 Task: Create a due date automation trigger when advanced on, on the tuesday before a card is due add dates due this week at 11:00 AM.
Action: Mouse moved to (975, 307)
Screenshot: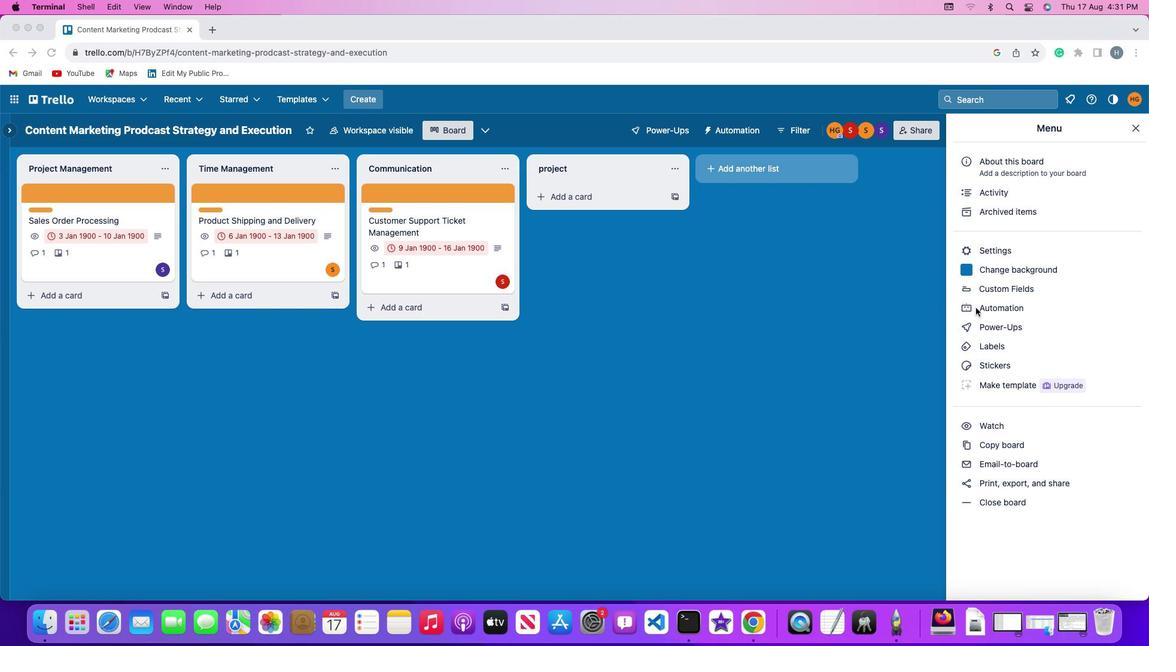 
Action: Mouse pressed left at (975, 307)
Screenshot: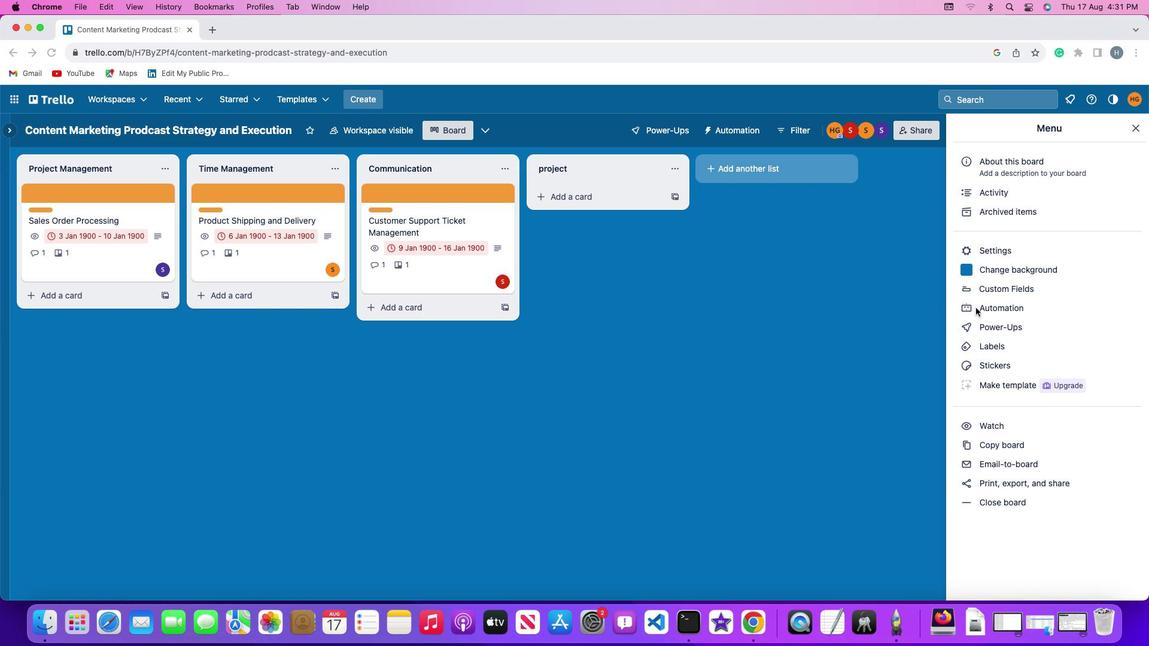 
Action: Mouse moved to (976, 307)
Screenshot: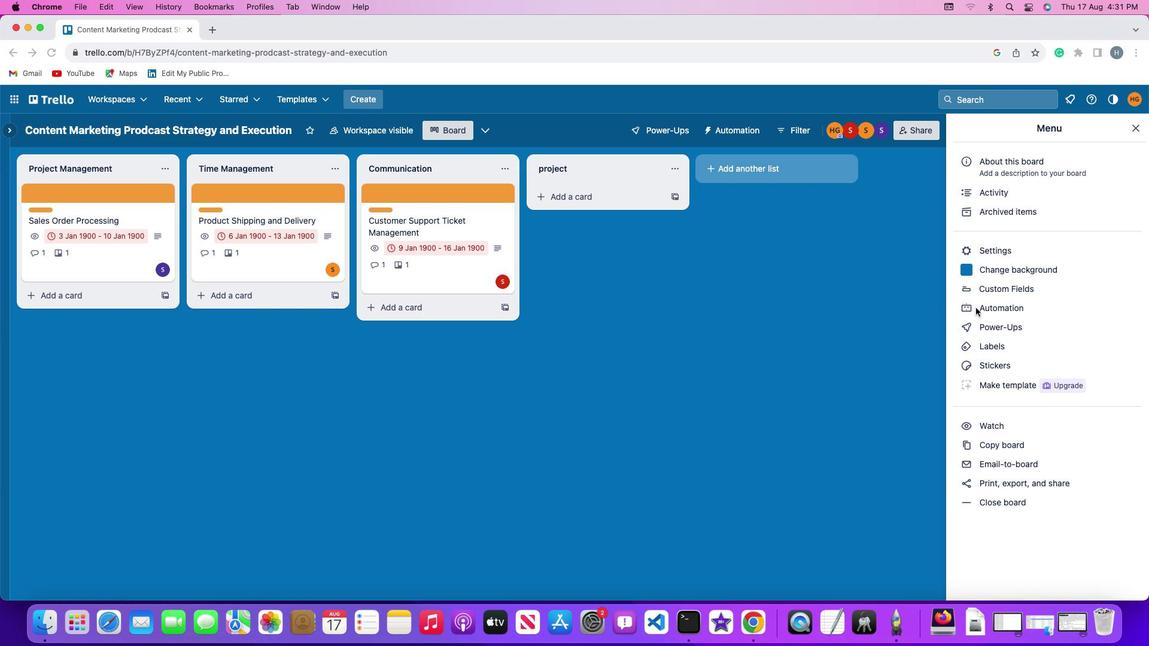 
Action: Mouse pressed left at (976, 307)
Screenshot: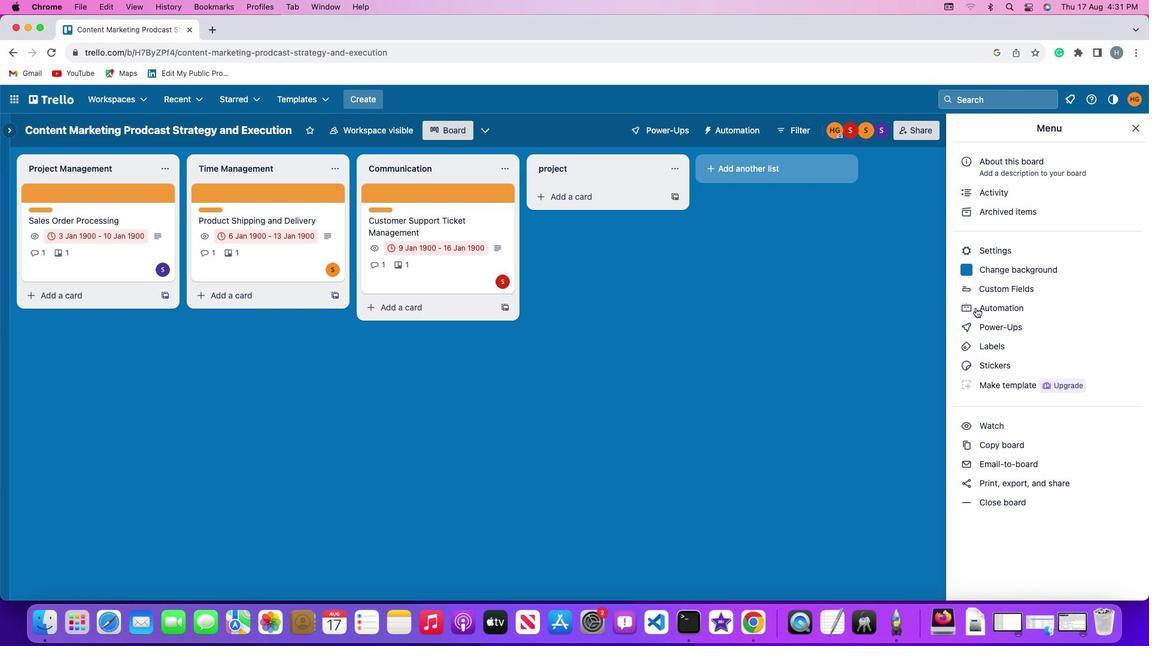 
Action: Mouse moved to (81, 281)
Screenshot: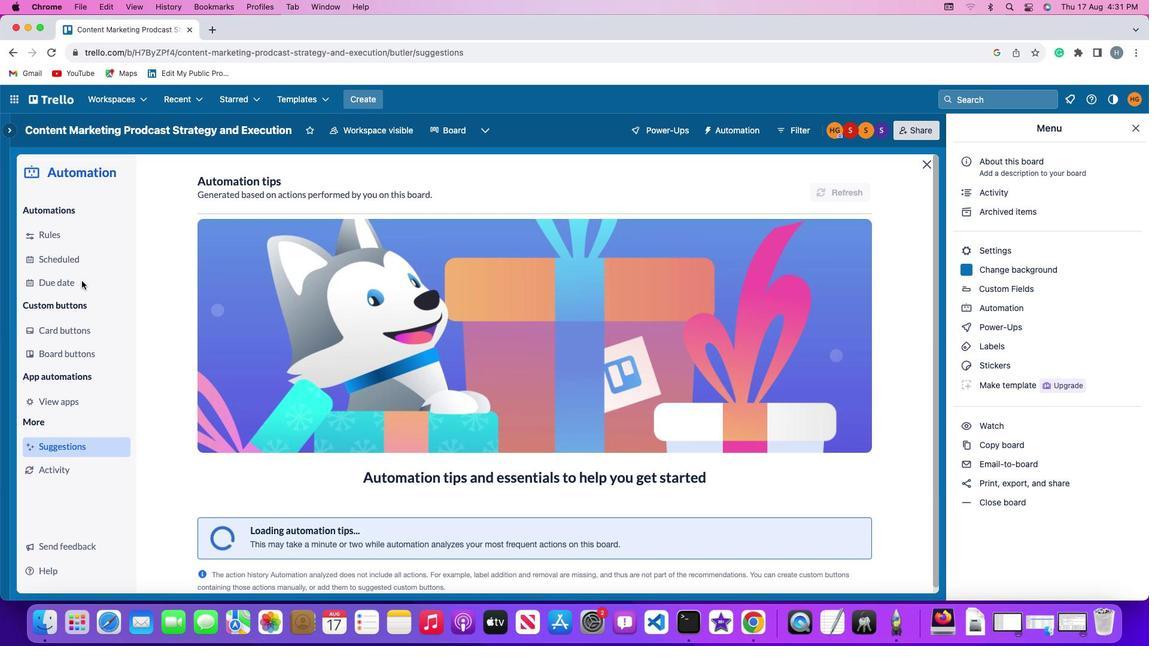 
Action: Mouse pressed left at (81, 281)
Screenshot: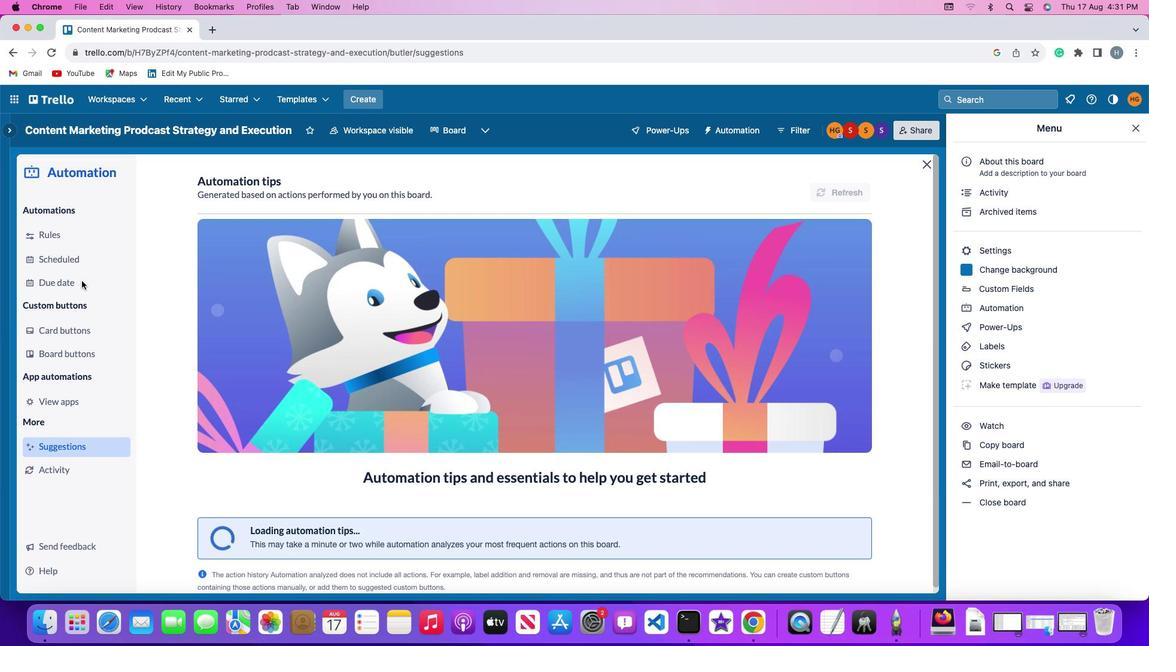
Action: Mouse moved to (817, 181)
Screenshot: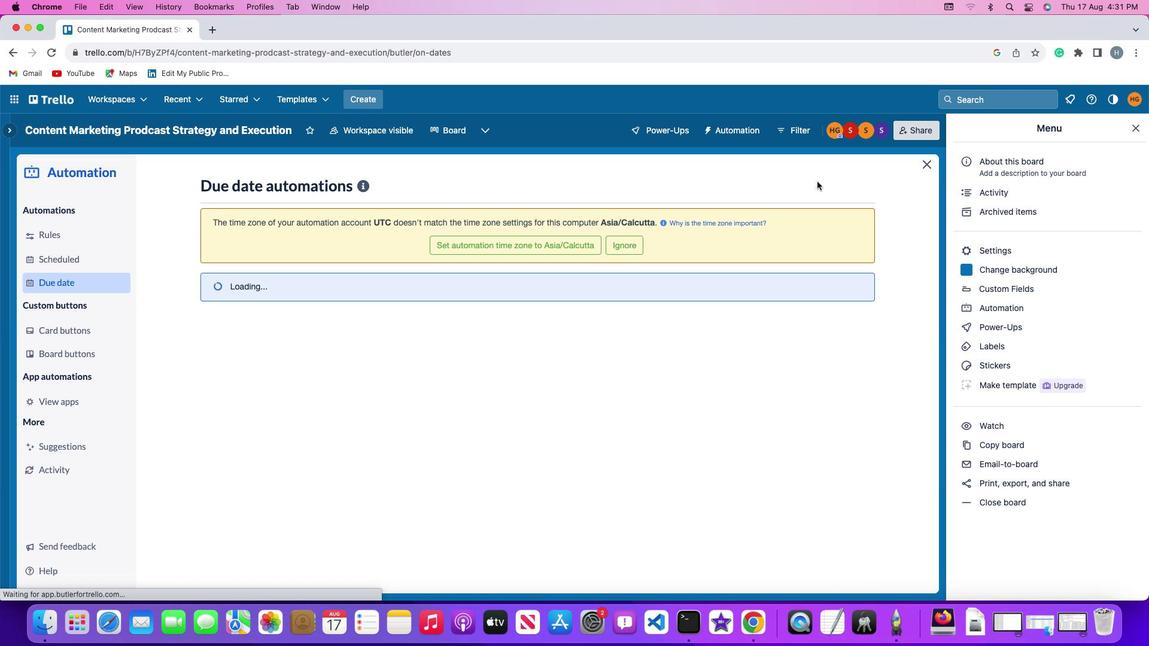 
Action: Mouse pressed left at (817, 181)
Screenshot: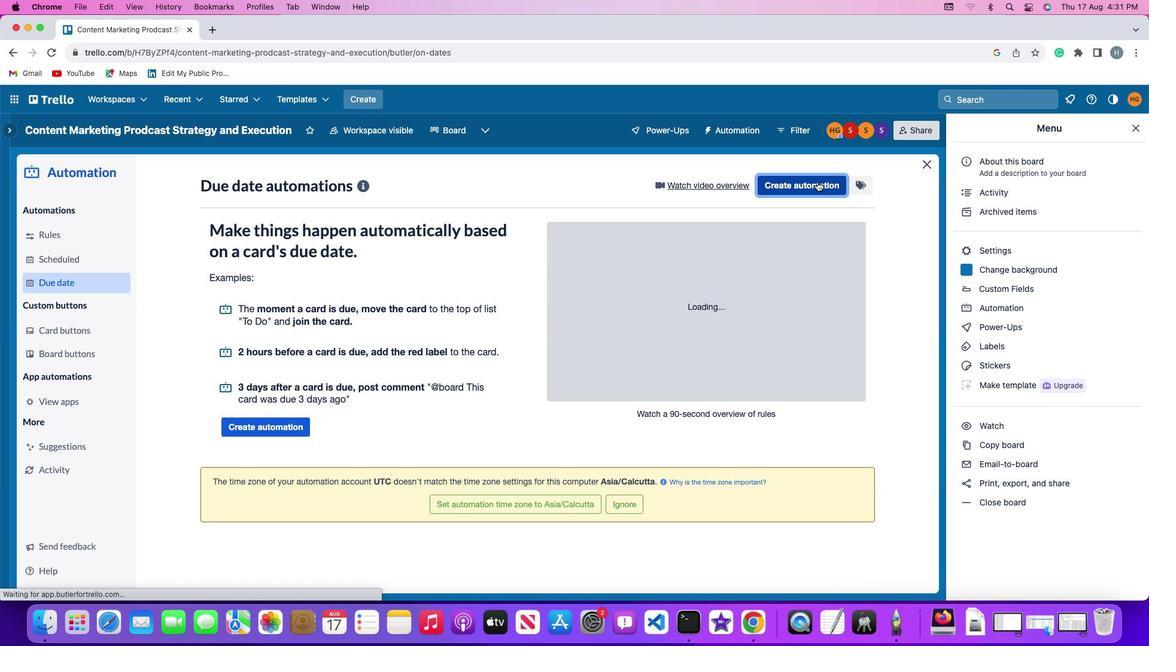 
Action: Mouse moved to (245, 295)
Screenshot: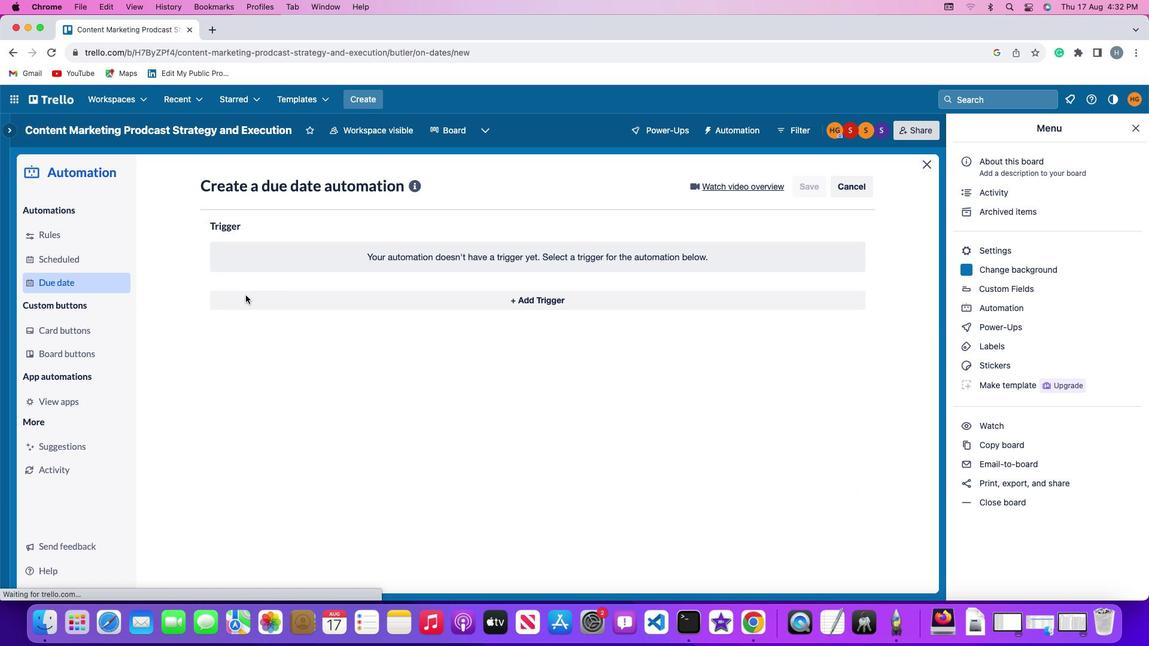 
Action: Mouse pressed left at (245, 295)
Screenshot: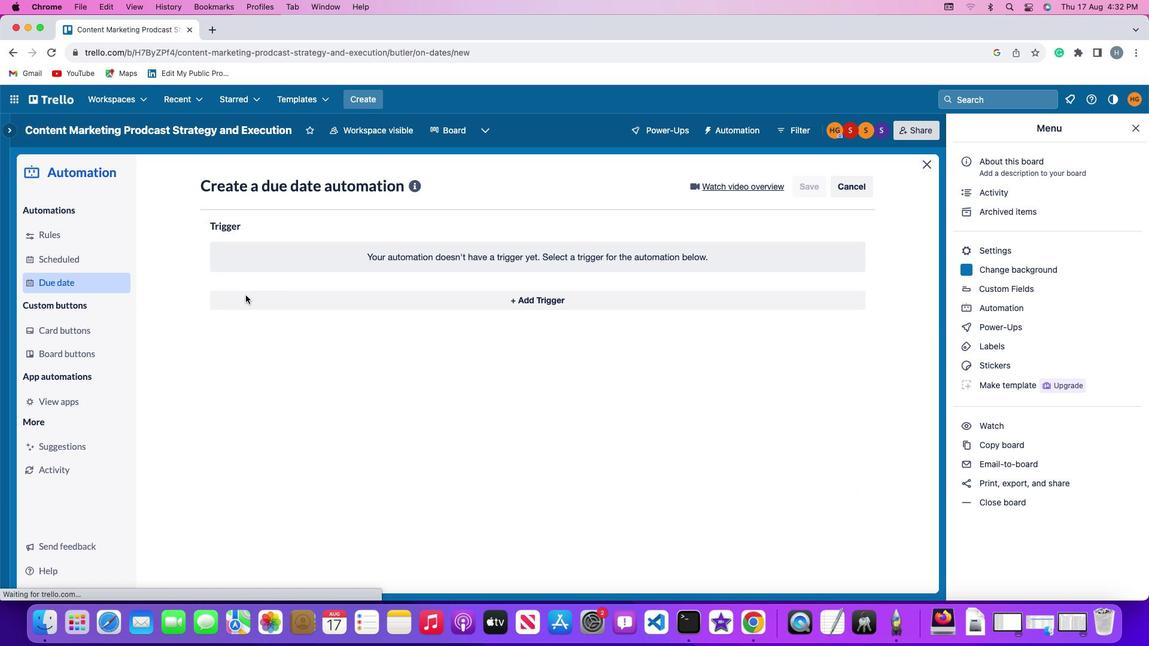 
Action: Mouse moved to (270, 527)
Screenshot: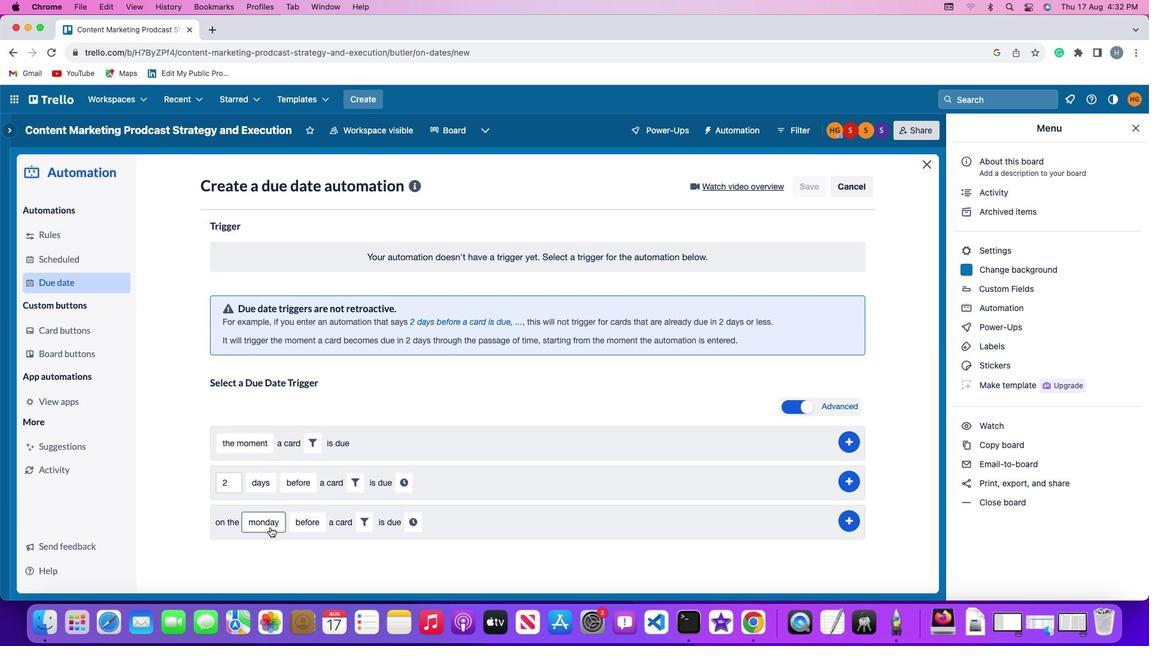
Action: Mouse pressed left at (270, 527)
Screenshot: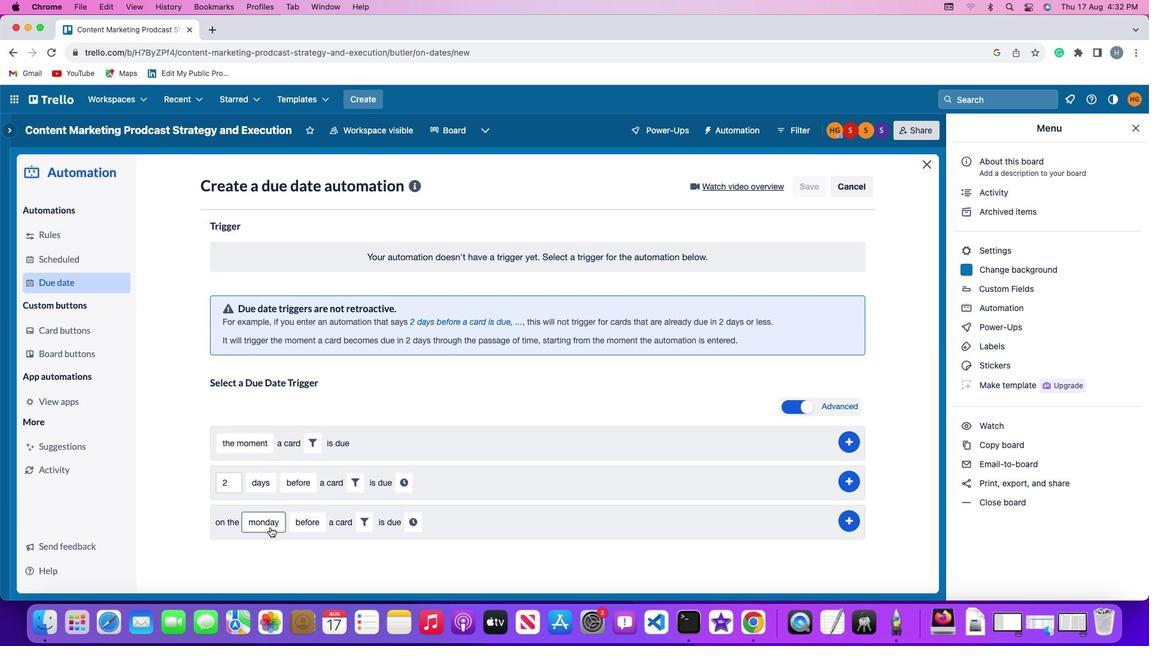
Action: Mouse moved to (287, 379)
Screenshot: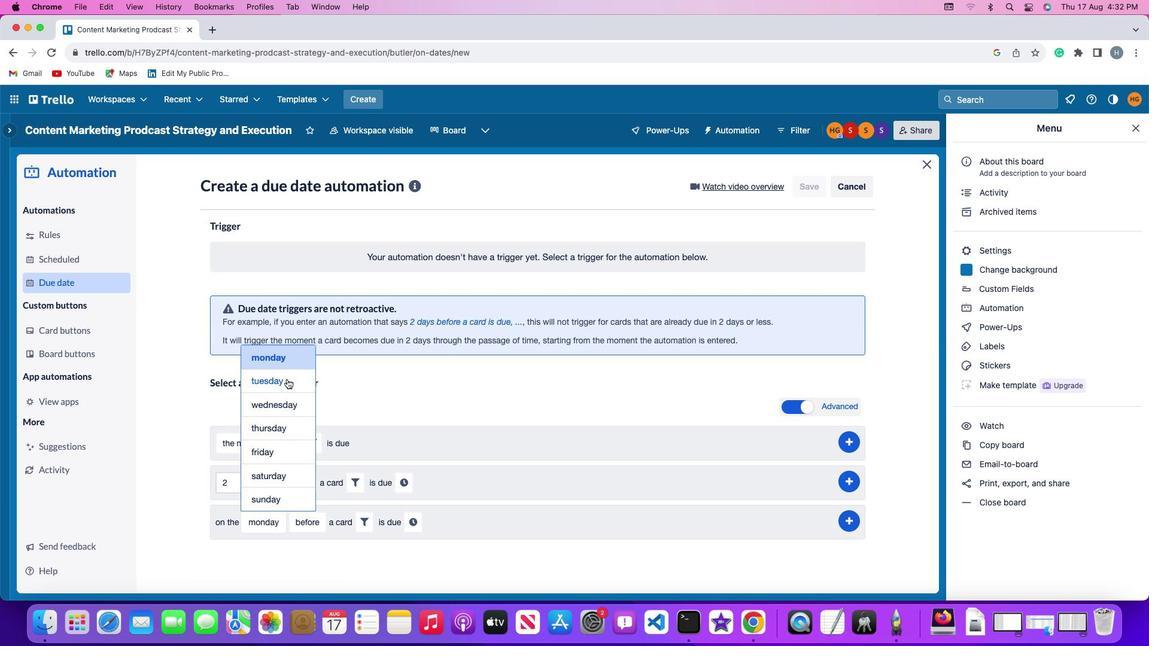 
Action: Mouse pressed left at (287, 379)
Screenshot: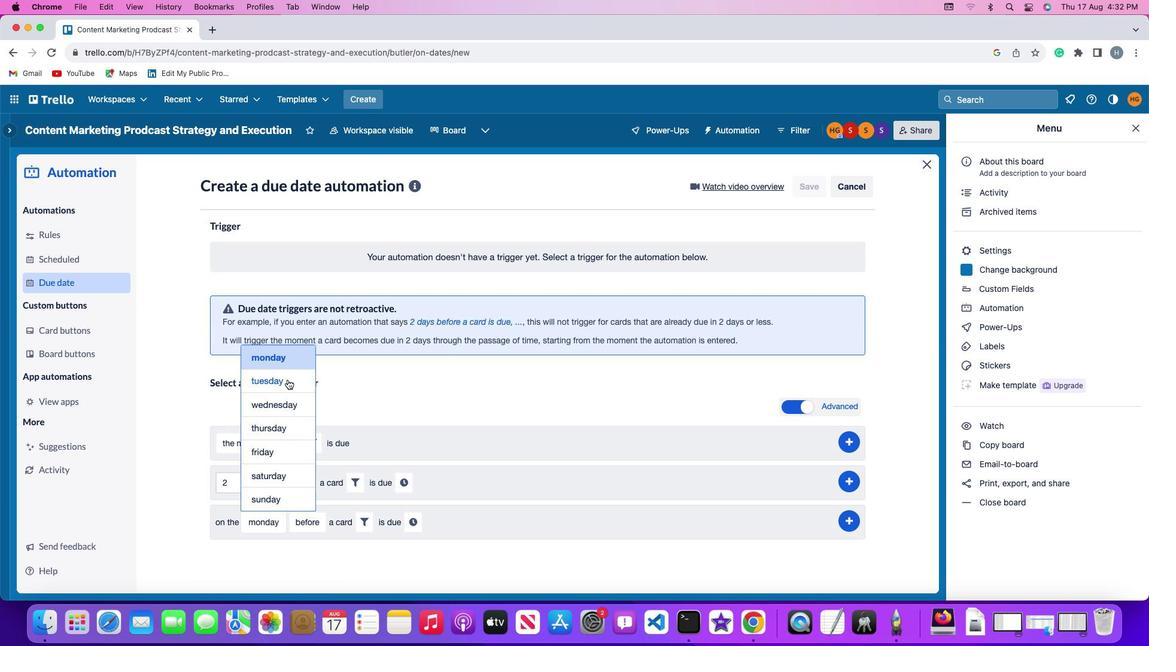 
Action: Mouse moved to (312, 526)
Screenshot: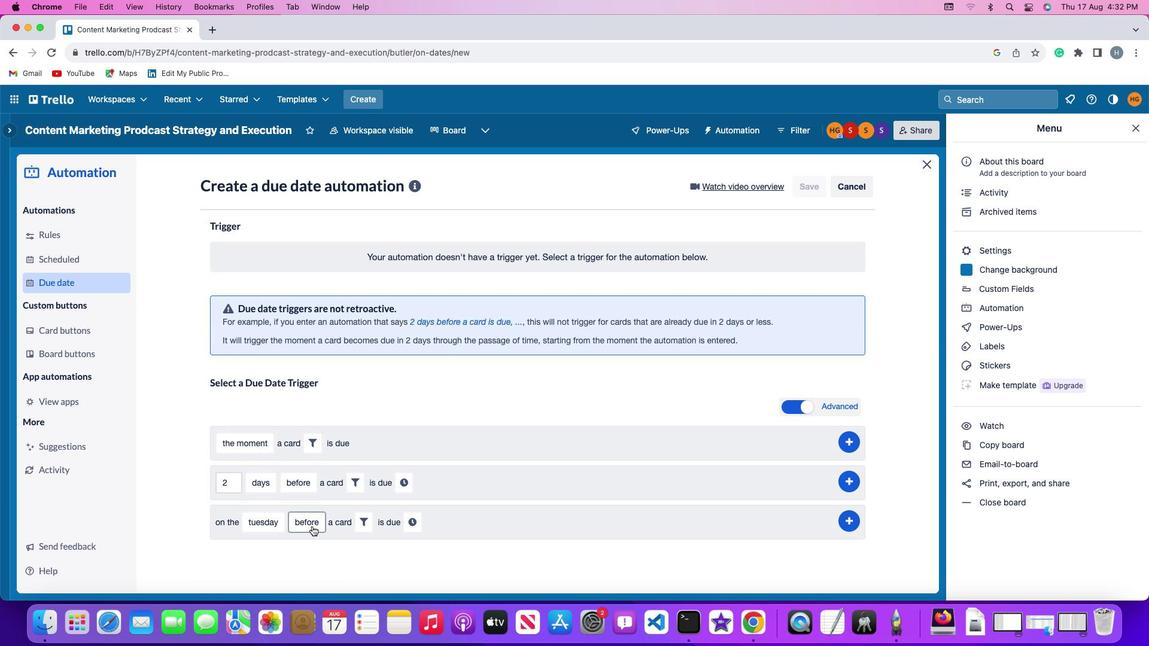 
Action: Mouse pressed left at (312, 526)
Screenshot: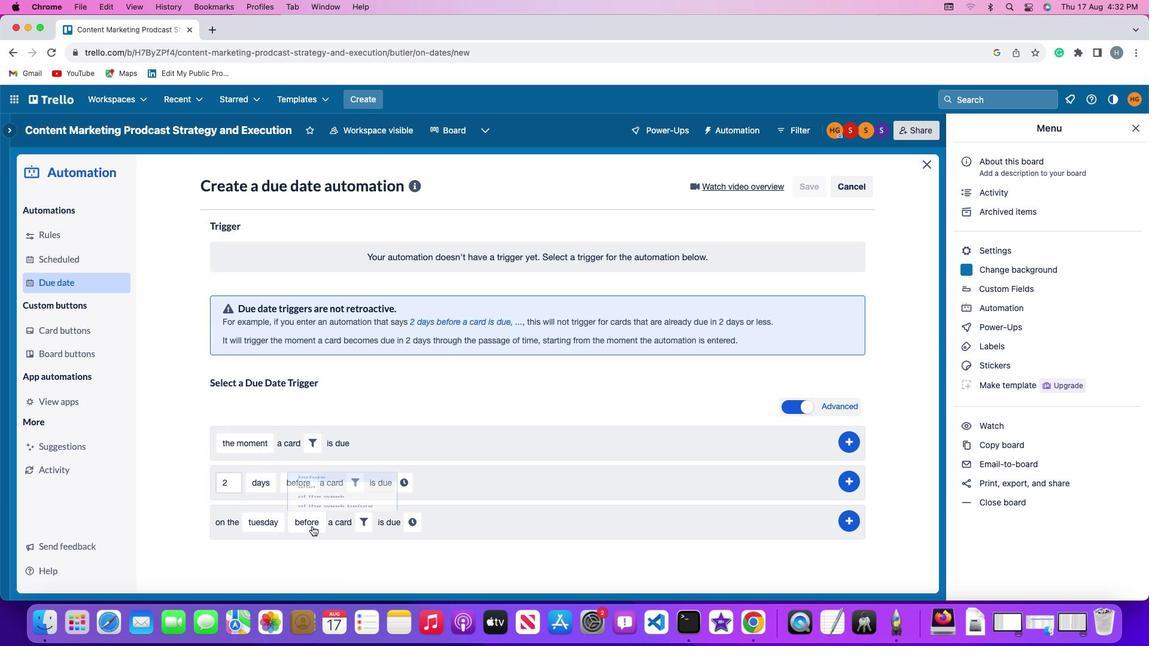
Action: Mouse moved to (330, 419)
Screenshot: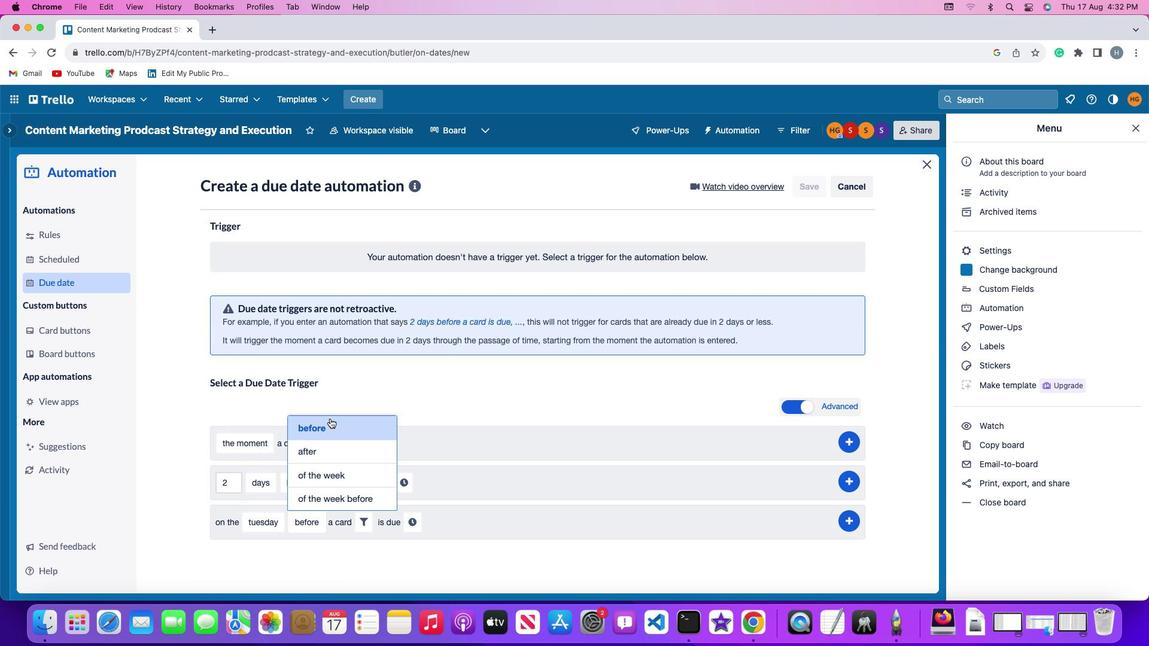 
Action: Mouse pressed left at (330, 419)
Screenshot: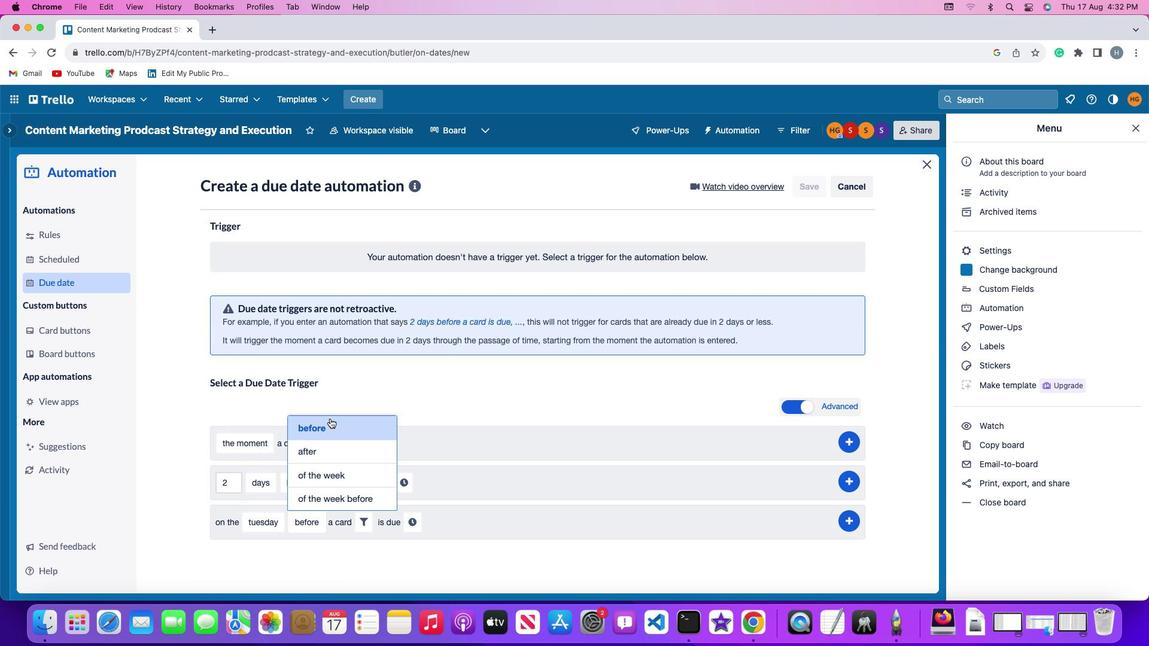 
Action: Mouse moved to (361, 518)
Screenshot: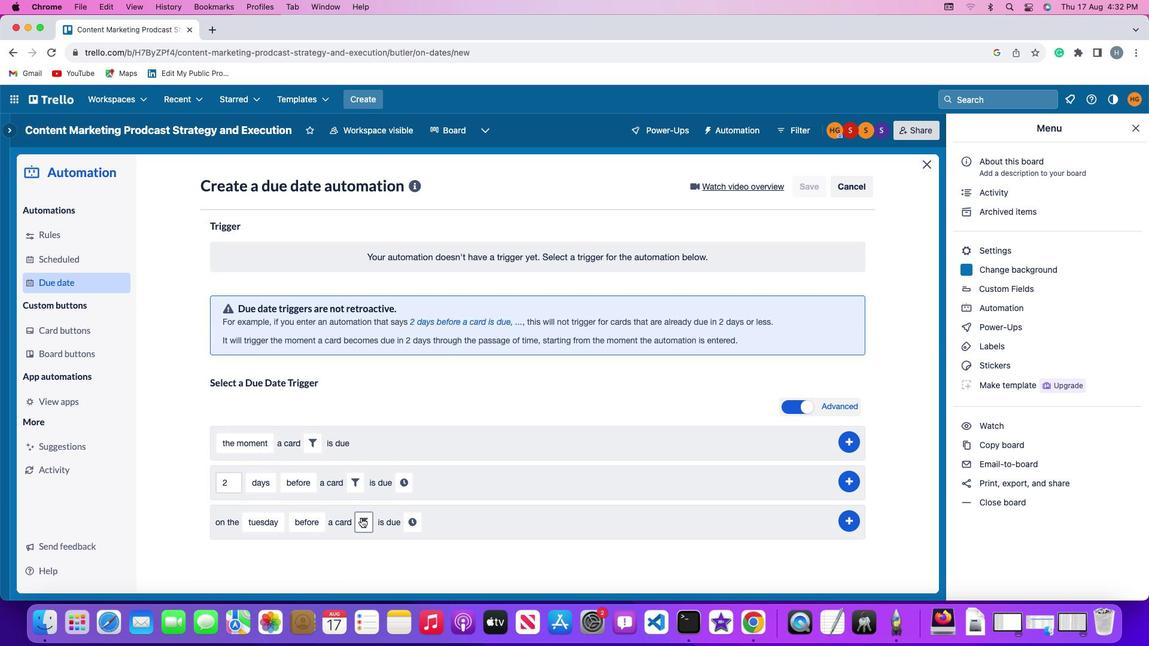
Action: Mouse pressed left at (361, 518)
Screenshot: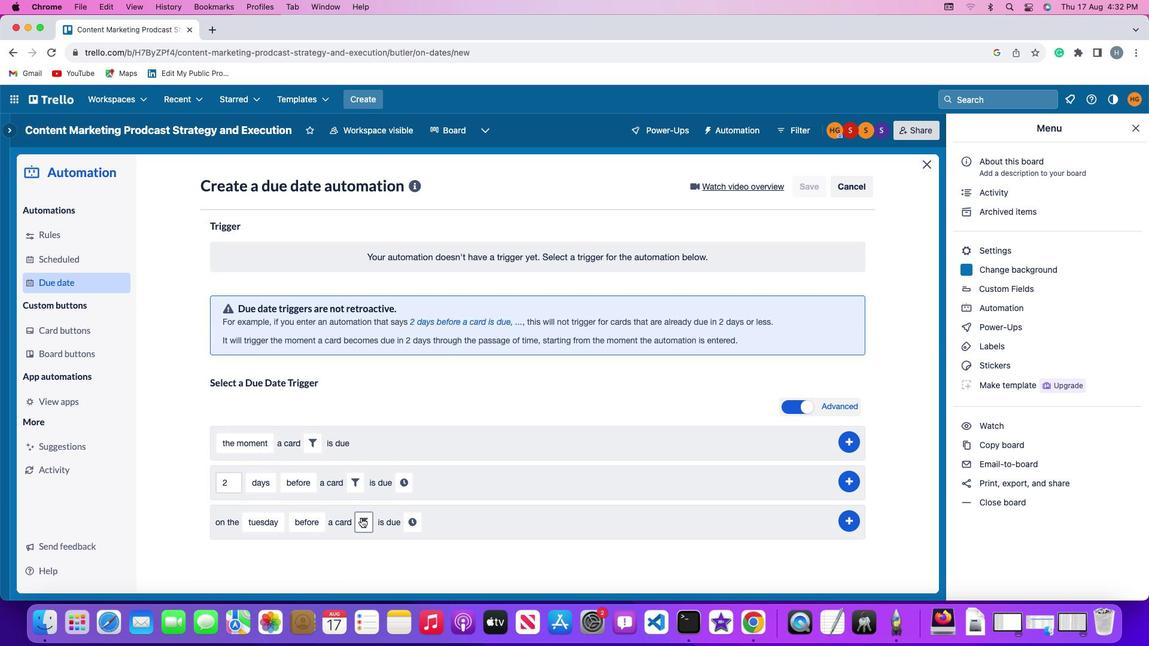 
Action: Mouse moved to (434, 563)
Screenshot: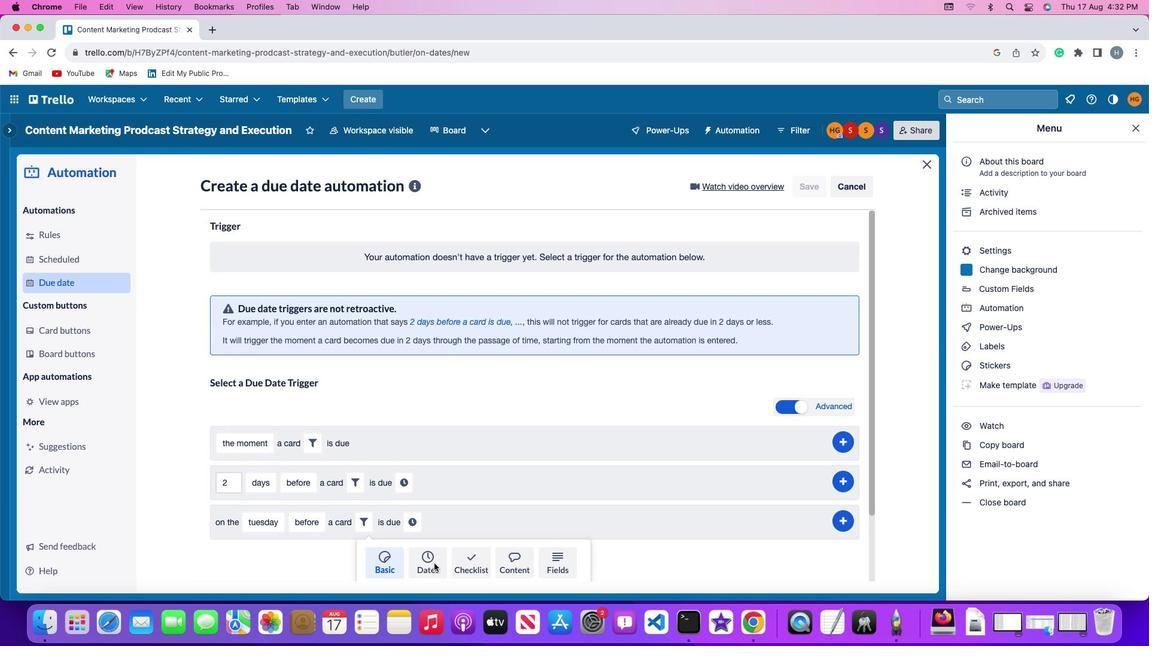 
Action: Mouse pressed left at (434, 563)
Screenshot: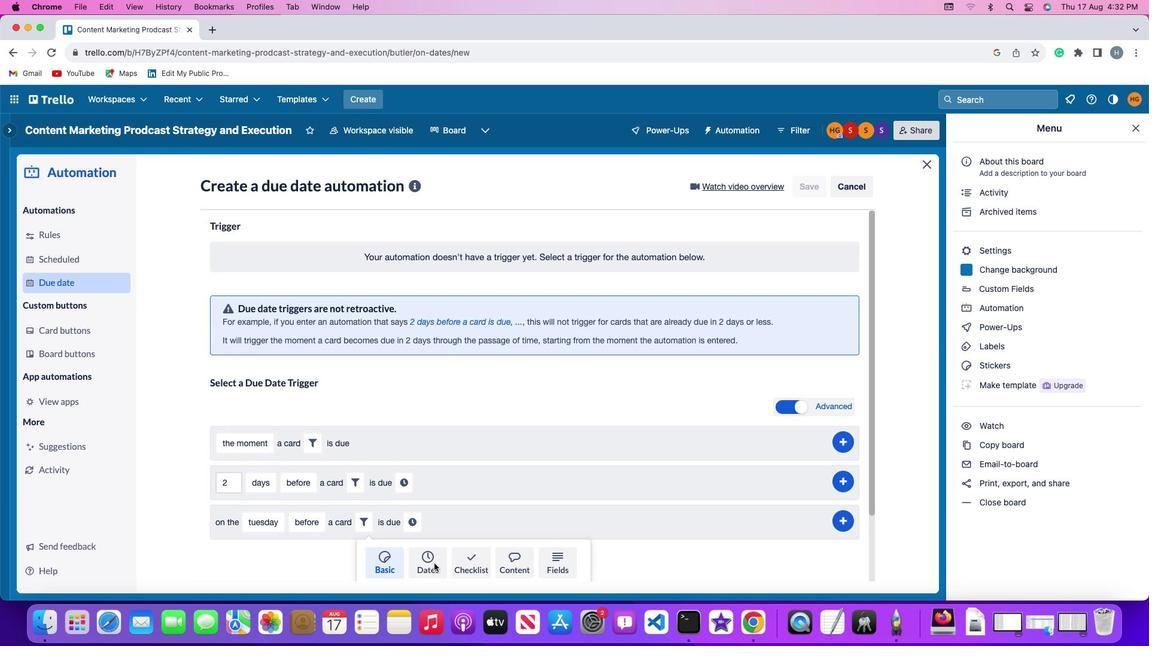 
Action: Mouse moved to (319, 554)
Screenshot: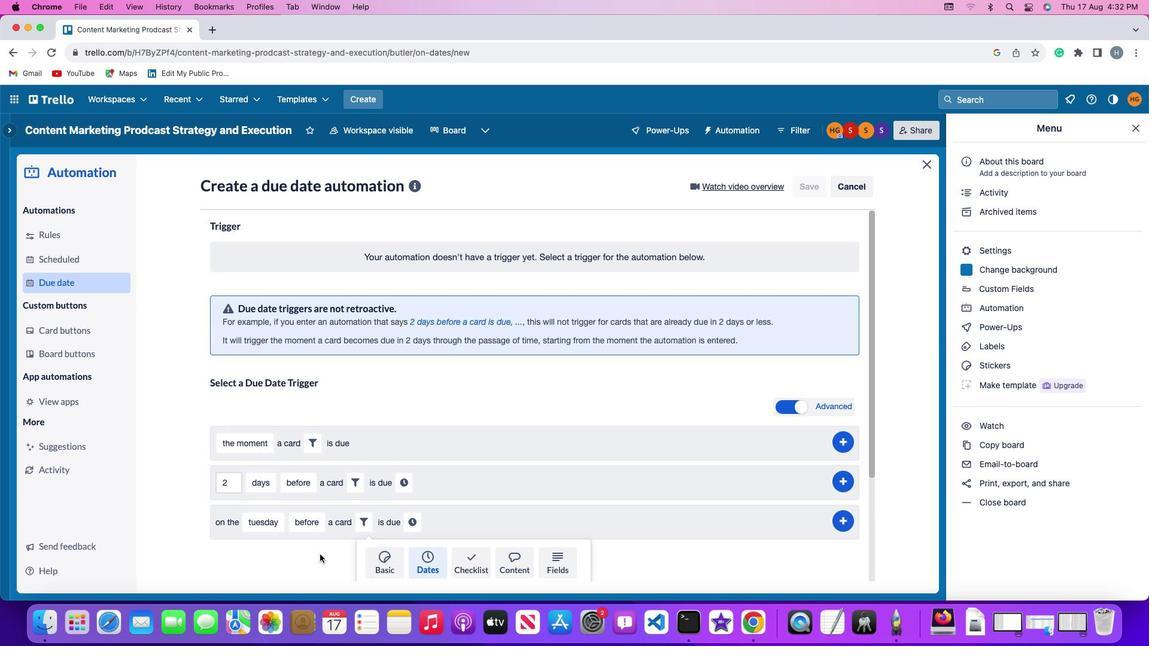 
Action: Mouse scrolled (319, 554) with delta (0, 0)
Screenshot: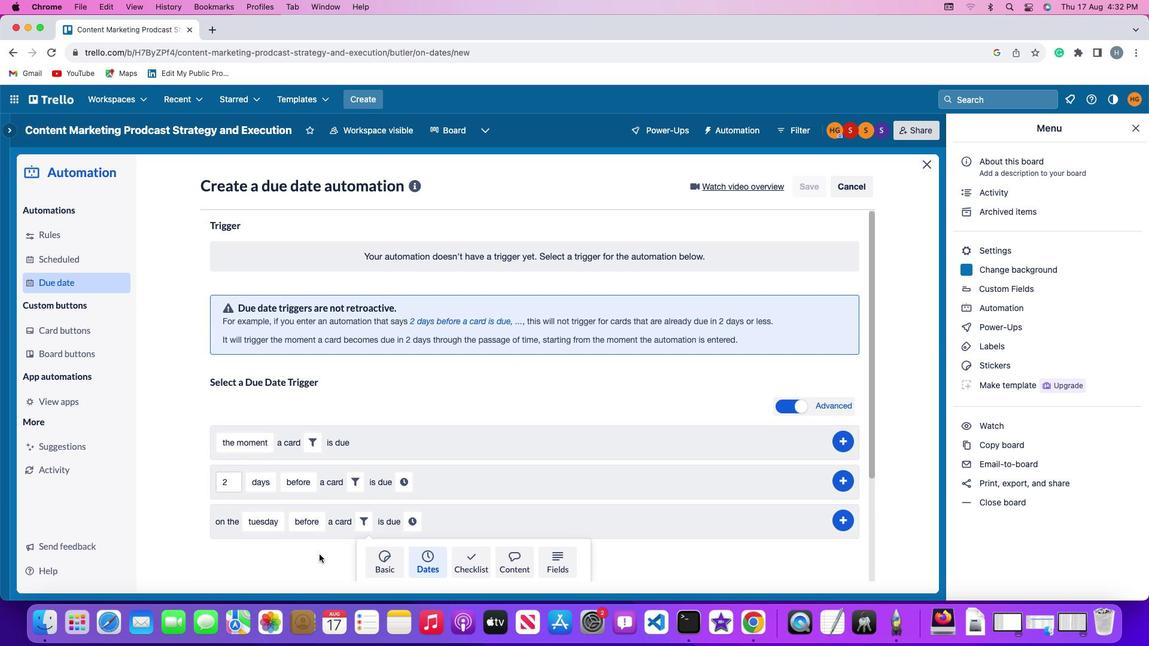 
Action: Mouse scrolled (319, 554) with delta (0, 0)
Screenshot: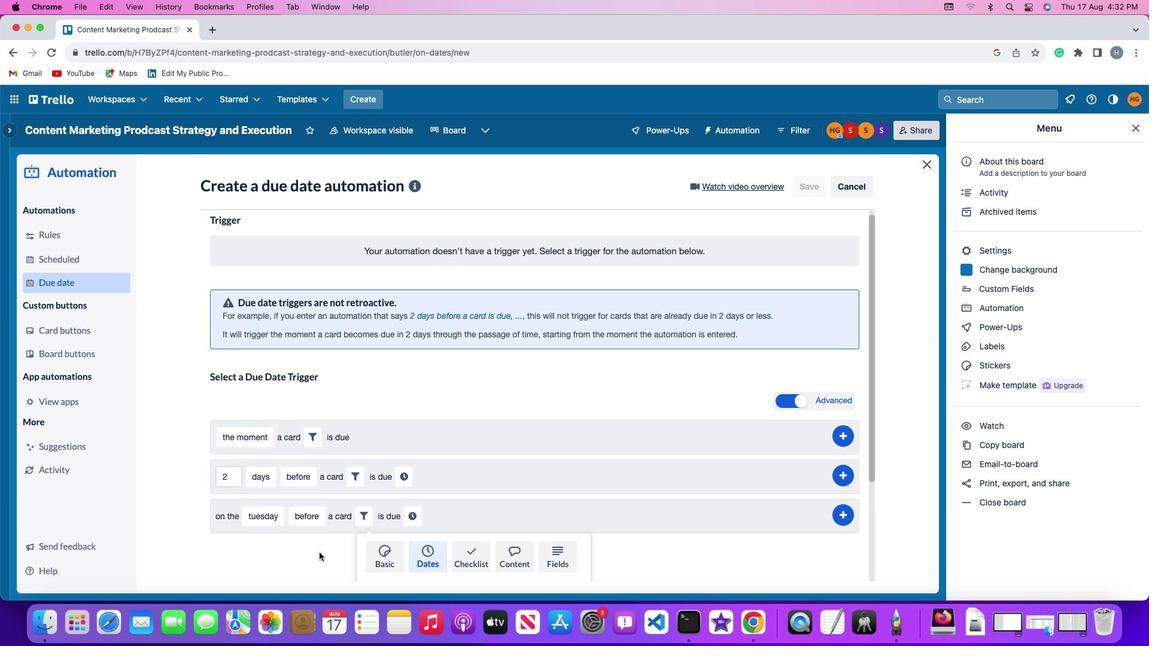 
Action: Mouse scrolled (319, 554) with delta (0, -1)
Screenshot: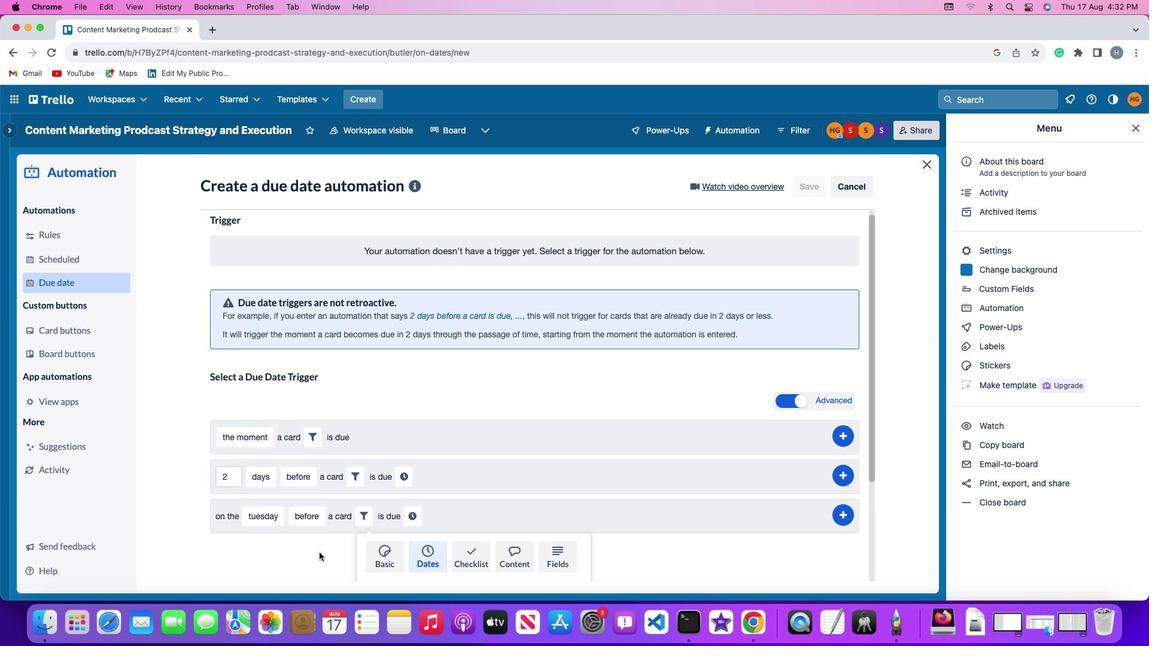 
Action: Mouse moved to (319, 554)
Screenshot: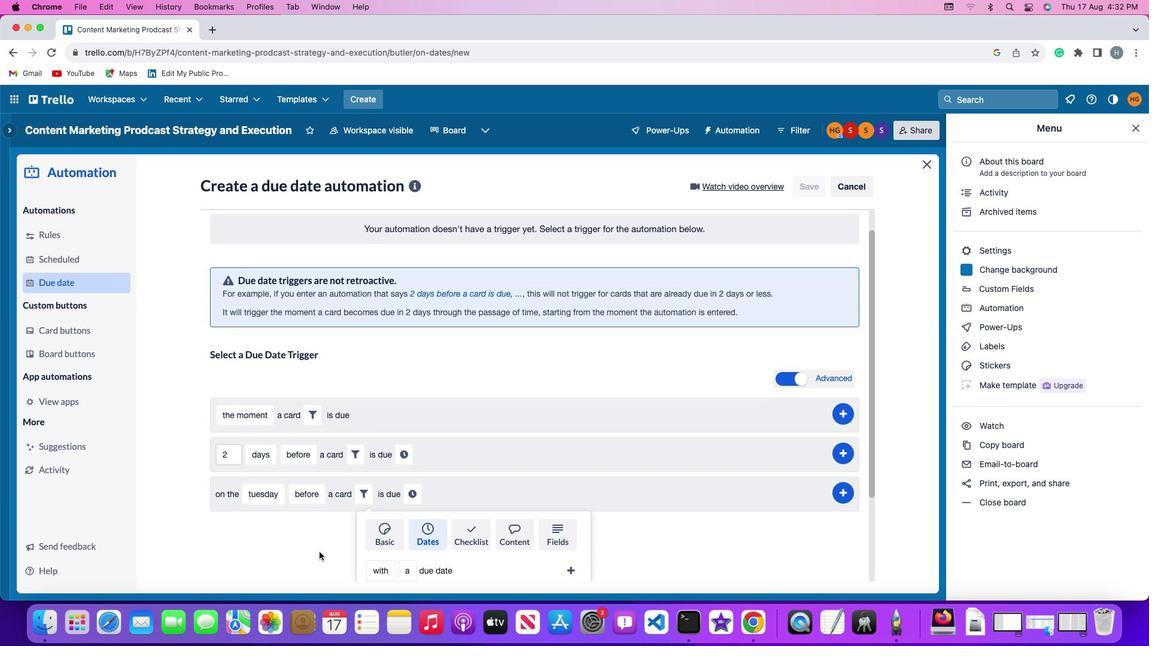 
Action: Mouse scrolled (319, 554) with delta (0, -2)
Screenshot: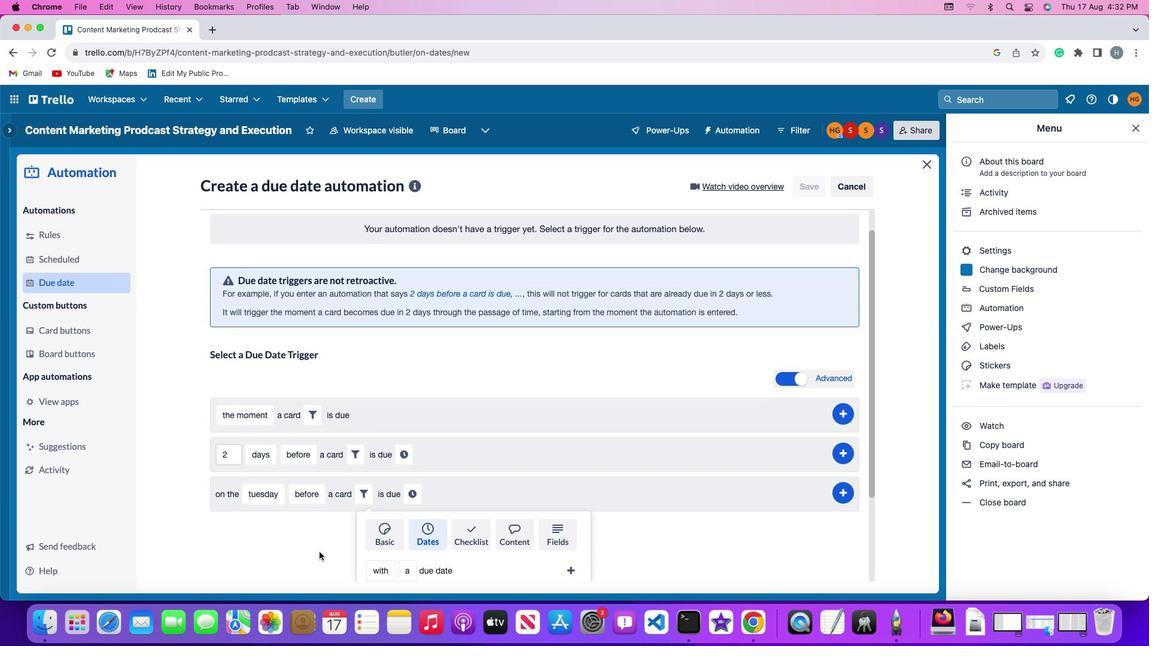 
Action: Mouse moved to (317, 553)
Screenshot: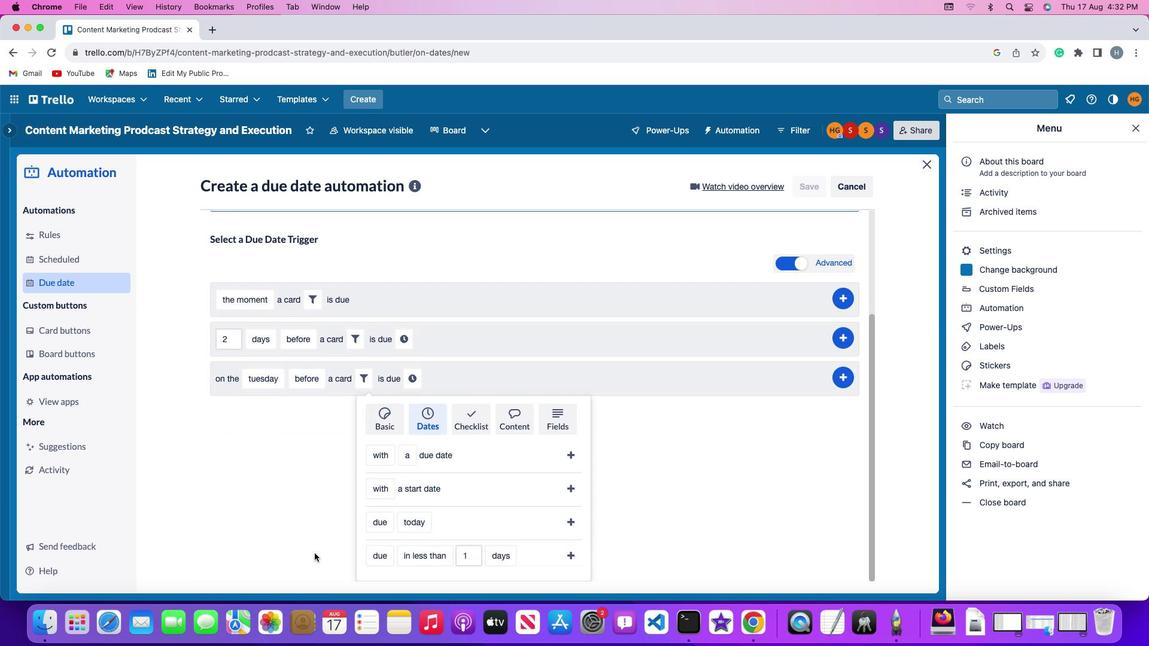 
Action: Mouse scrolled (317, 553) with delta (0, 0)
Screenshot: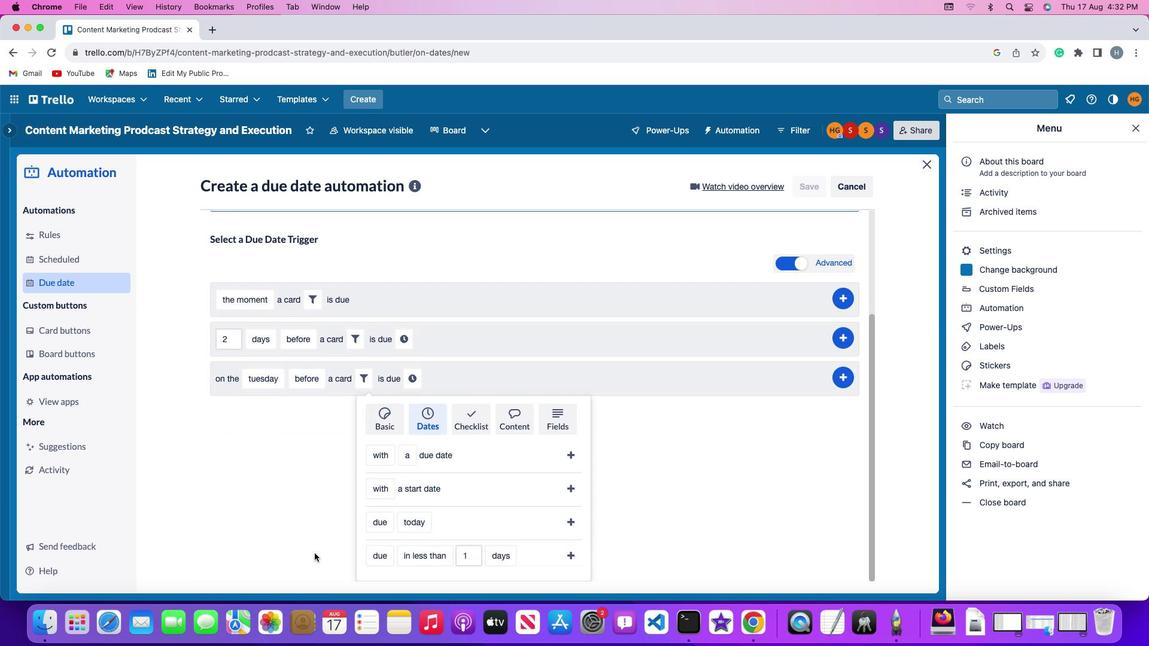 
Action: Mouse moved to (316, 553)
Screenshot: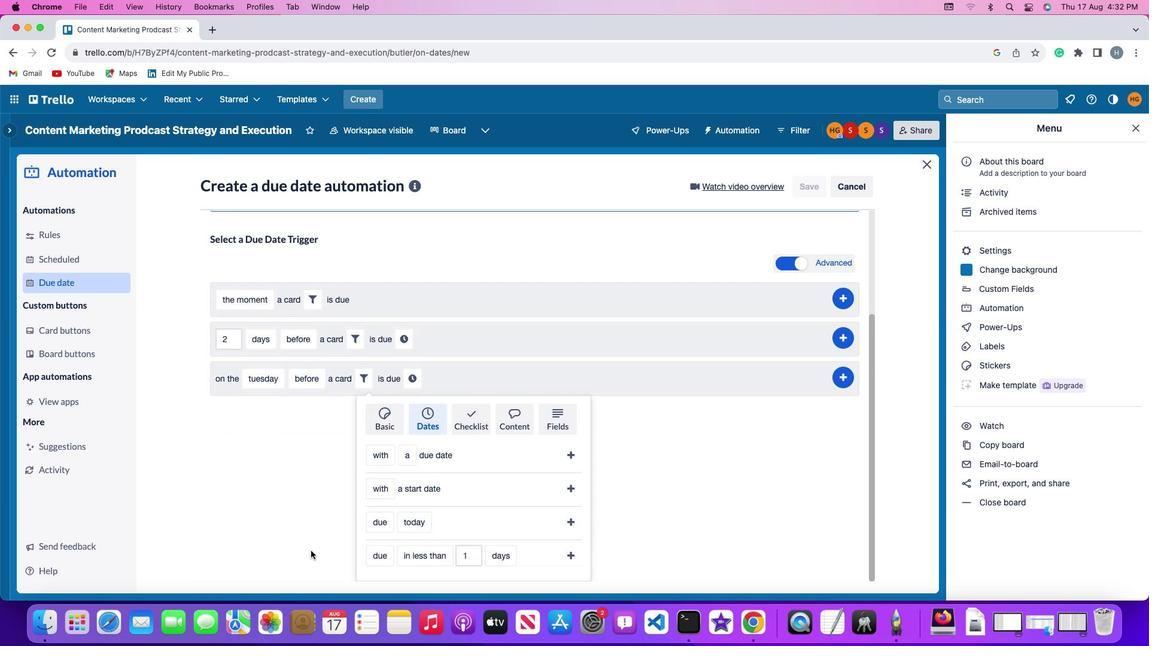 
Action: Mouse scrolled (316, 553) with delta (0, 0)
Screenshot: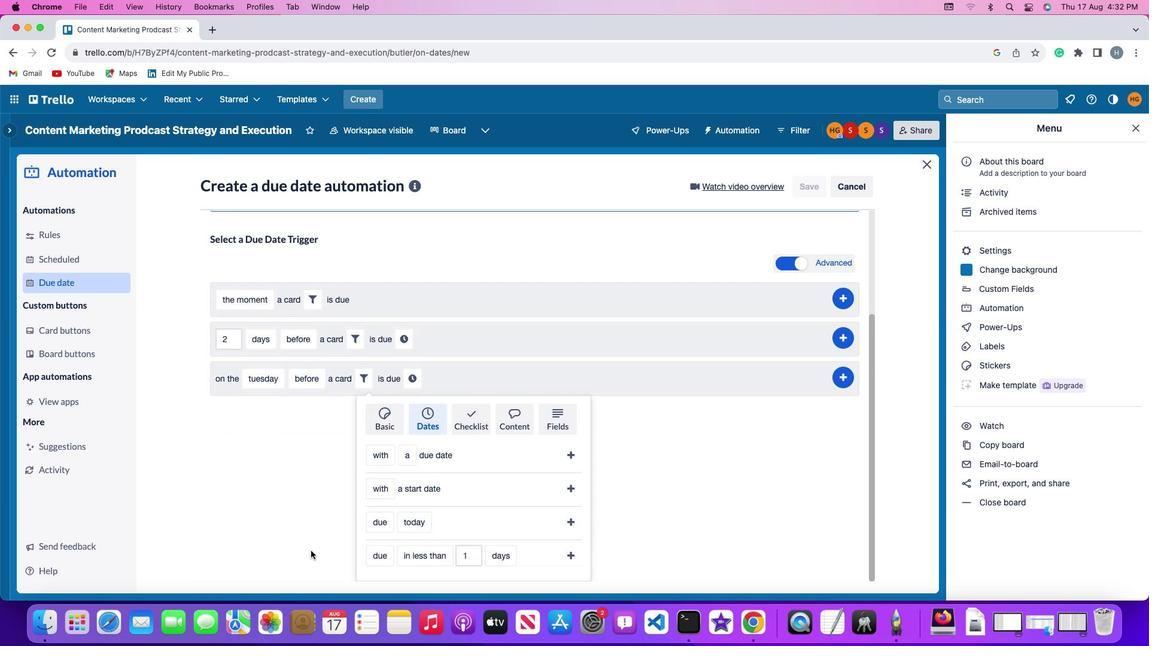 
Action: Mouse moved to (315, 553)
Screenshot: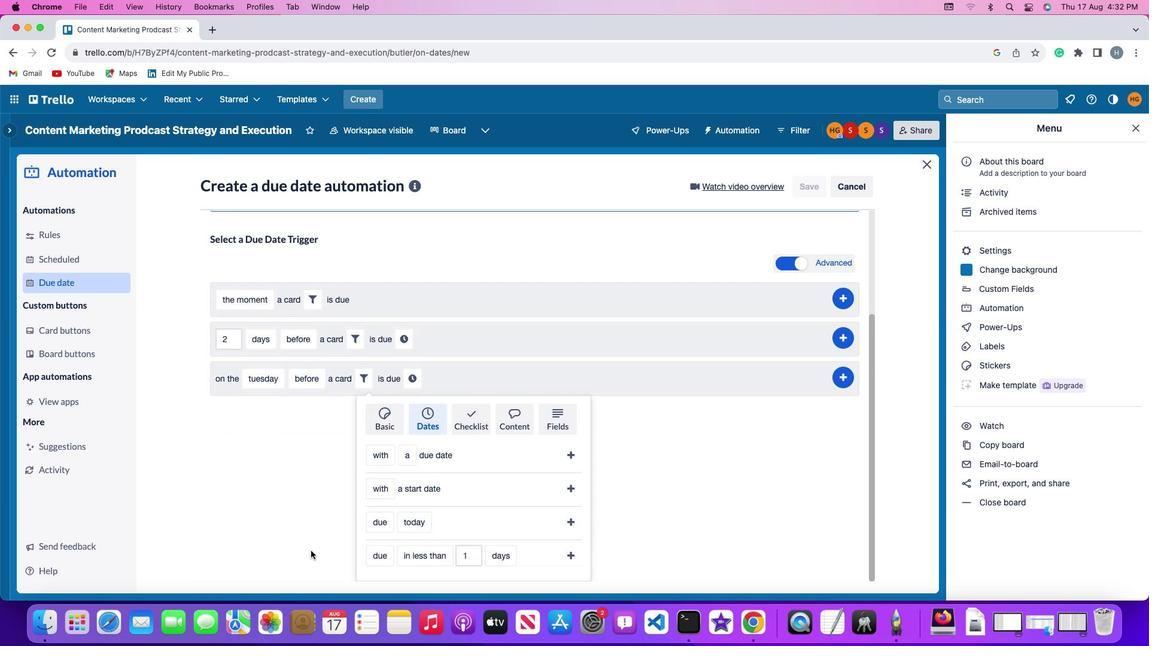 
Action: Mouse scrolled (315, 553) with delta (0, -1)
Screenshot: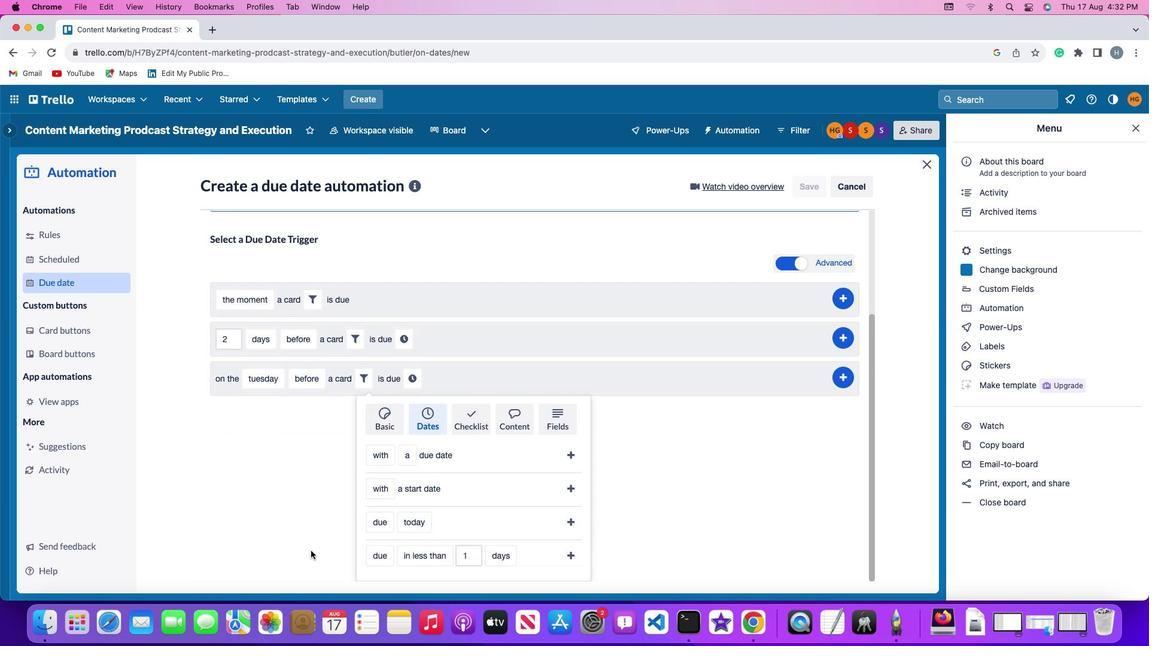 
Action: Mouse moved to (314, 553)
Screenshot: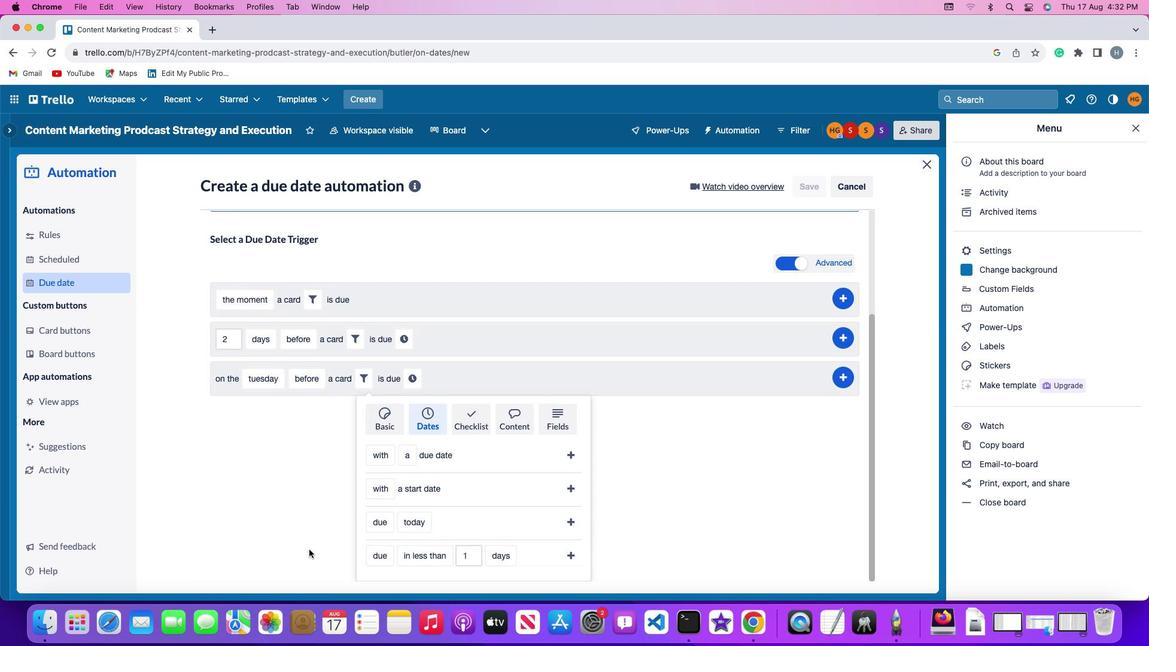 
Action: Mouse scrolled (314, 553) with delta (0, -2)
Screenshot: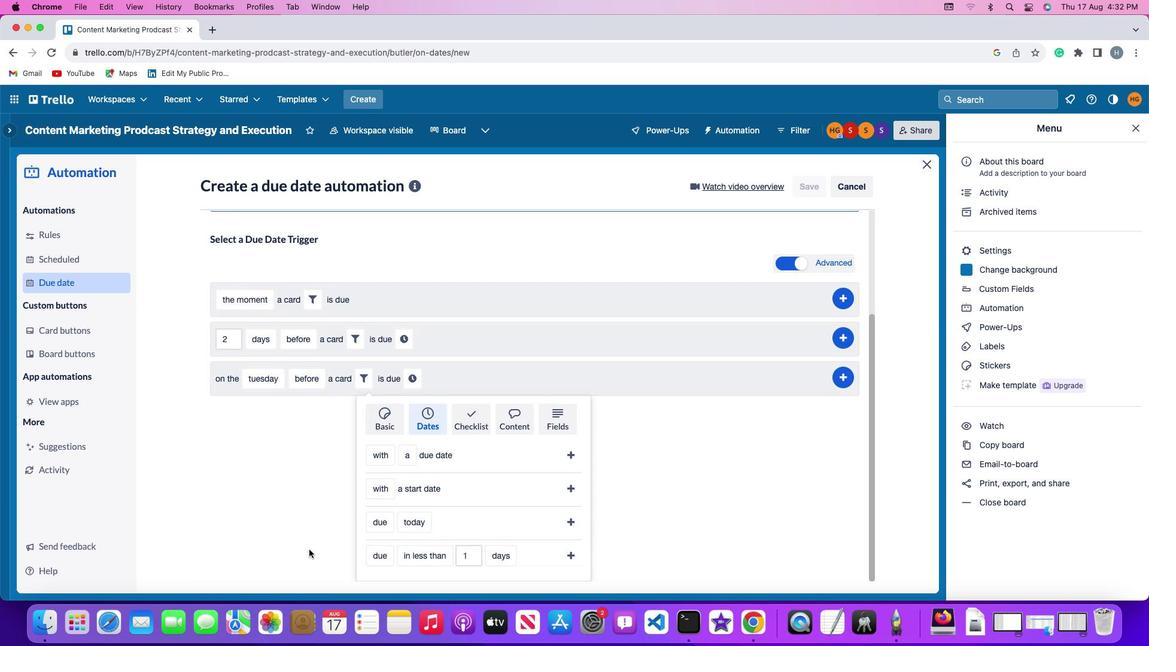 
Action: Mouse moved to (310, 551)
Screenshot: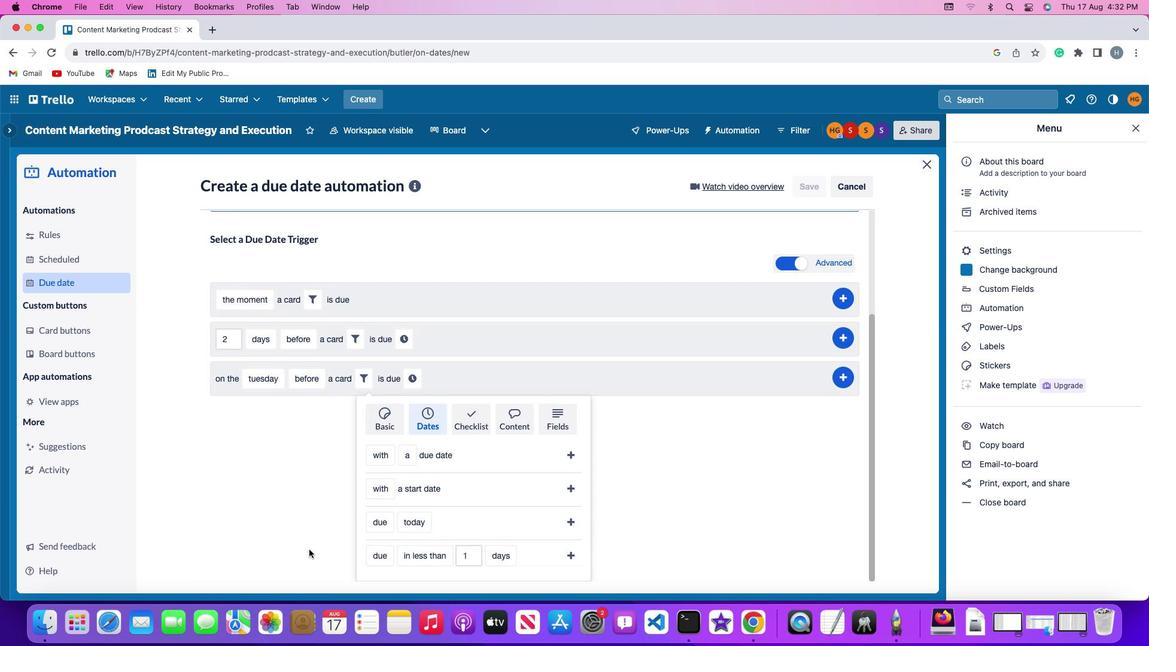 
Action: Mouse scrolled (310, 551) with delta (0, -3)
Screenshot: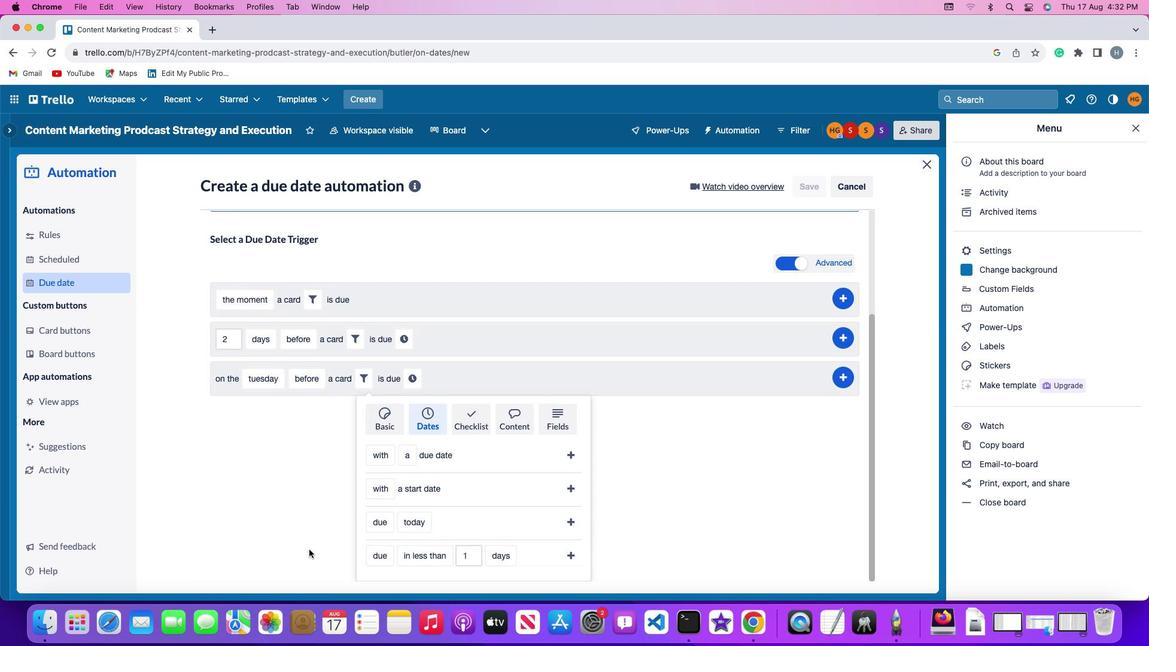 
Action: Mouse moved to (384, 531)
Screenshot: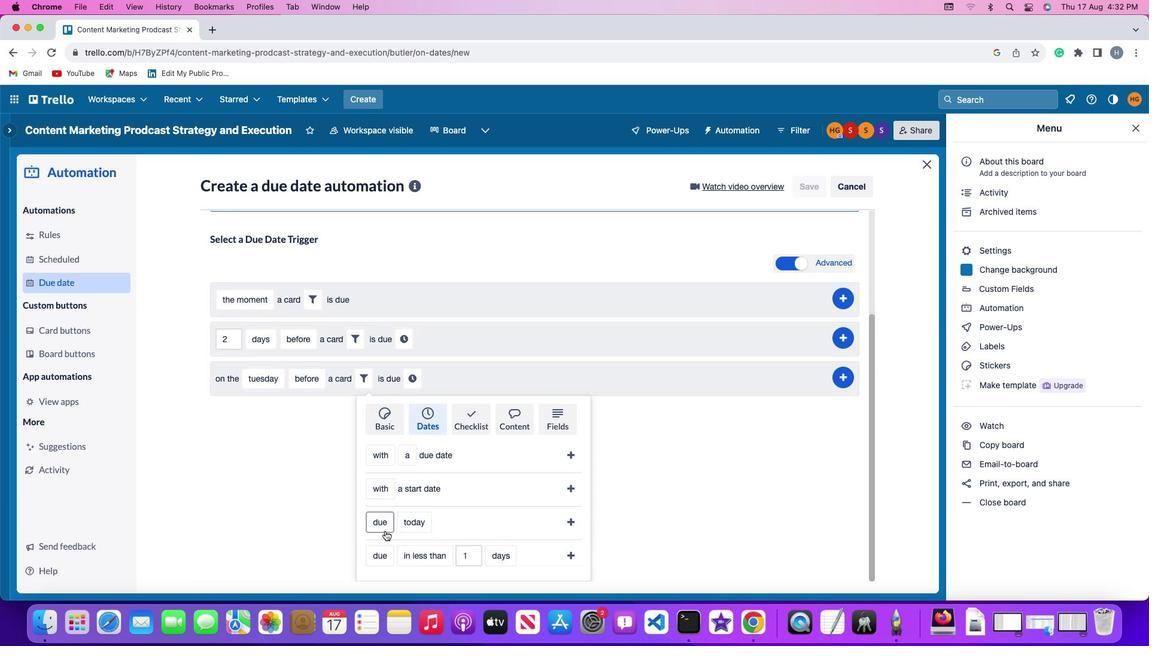 
Action: Mouse pressed left at (384, 531)
Screenshot: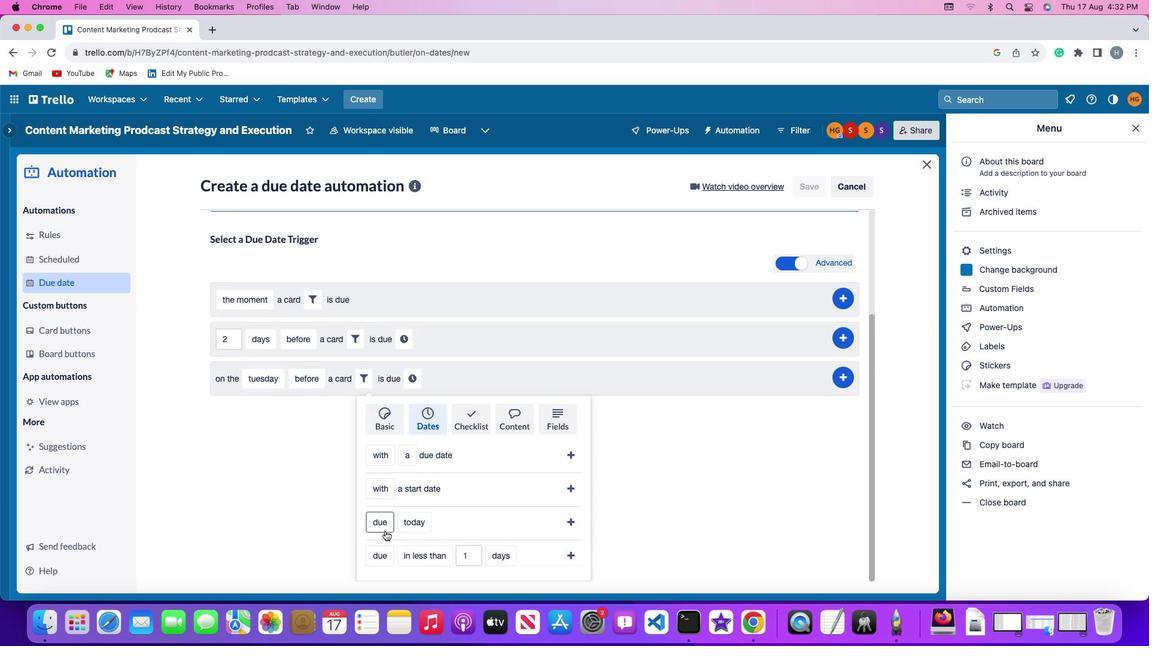 
Action: Mouse moved to (396, 432)
Screenshot: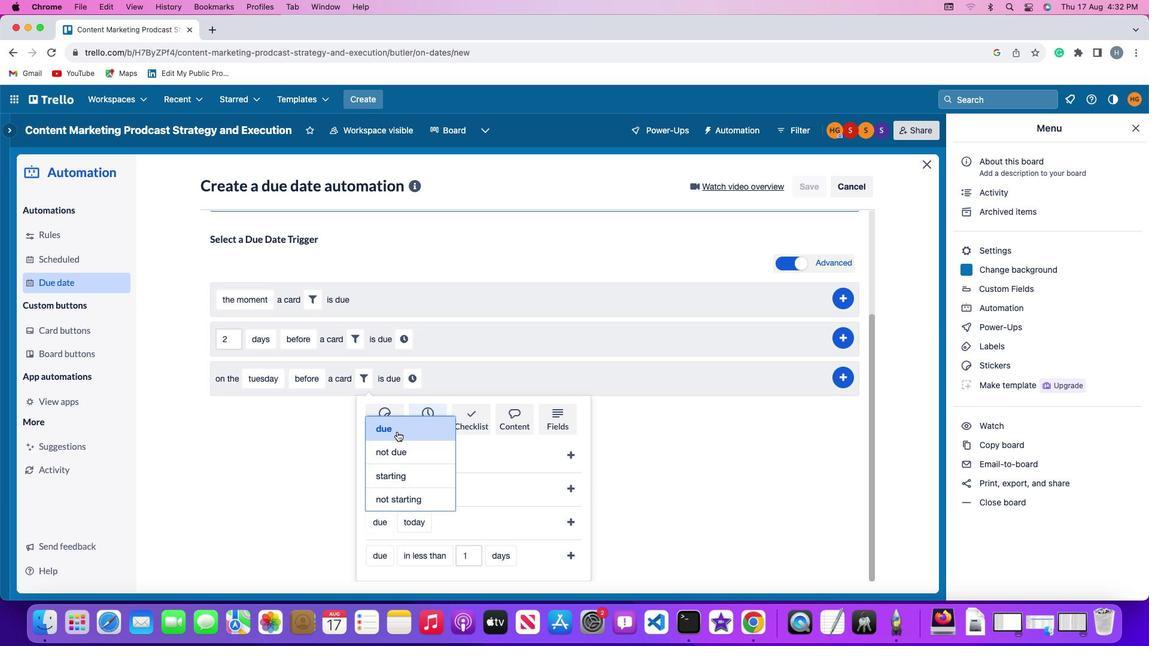 
Action: Mouse pressed left at (396, 432)
Screenshot: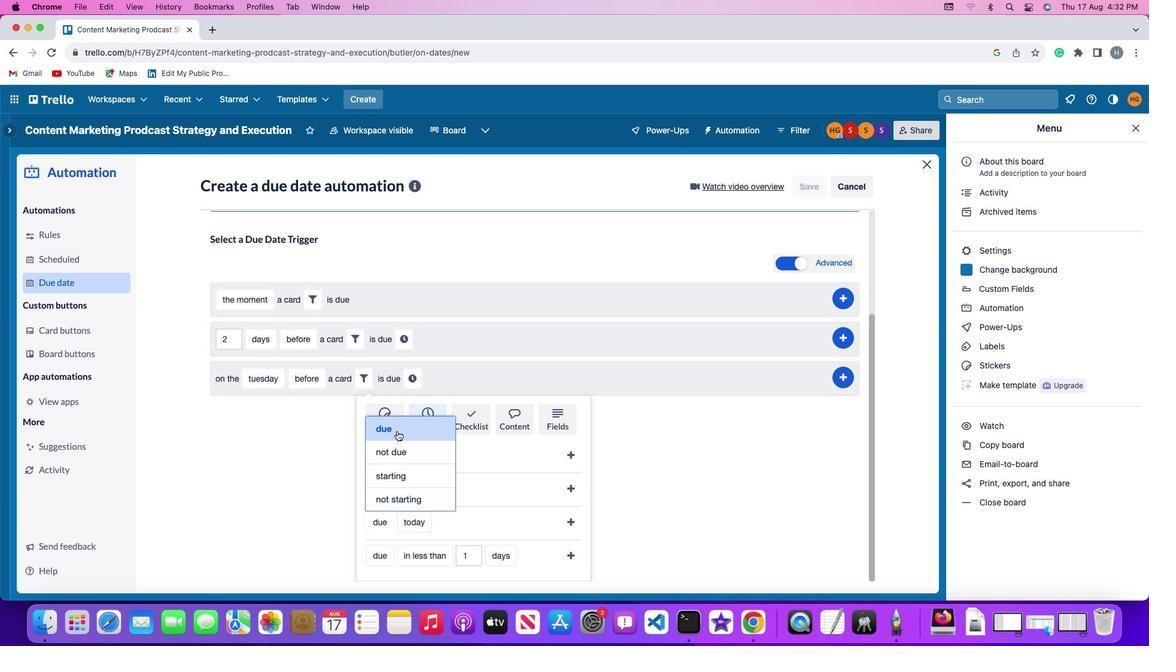 
Action: Mouse moved to (415, 521)
Screenshot: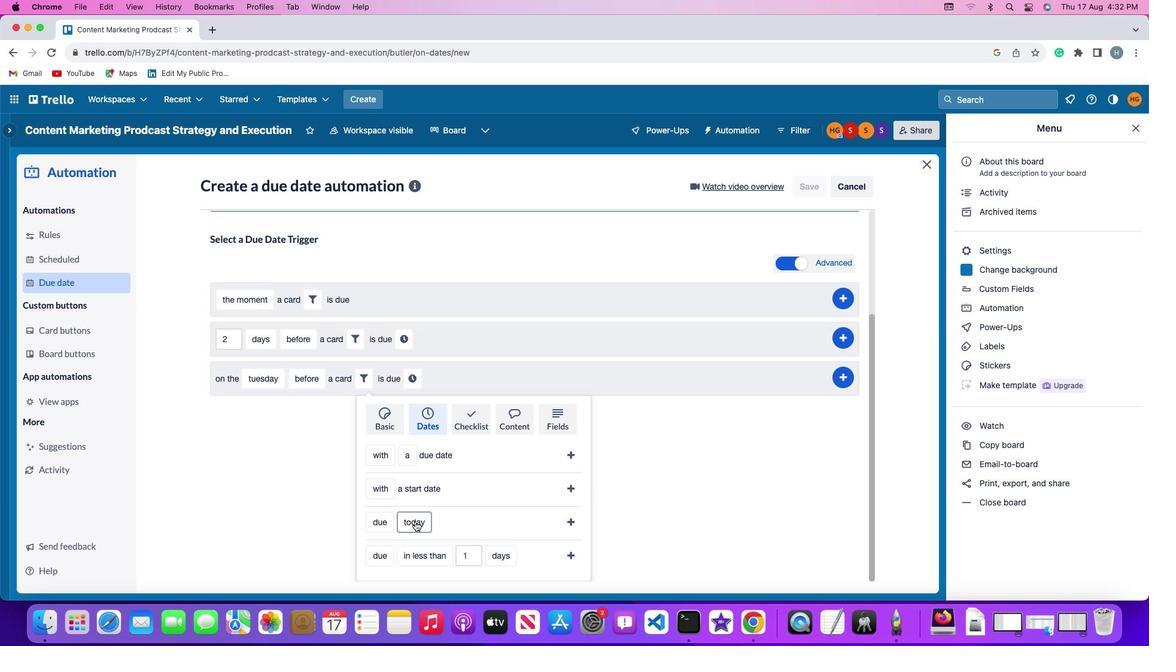 
Action: Mouse pressed left at (415, 521)
Screenshot: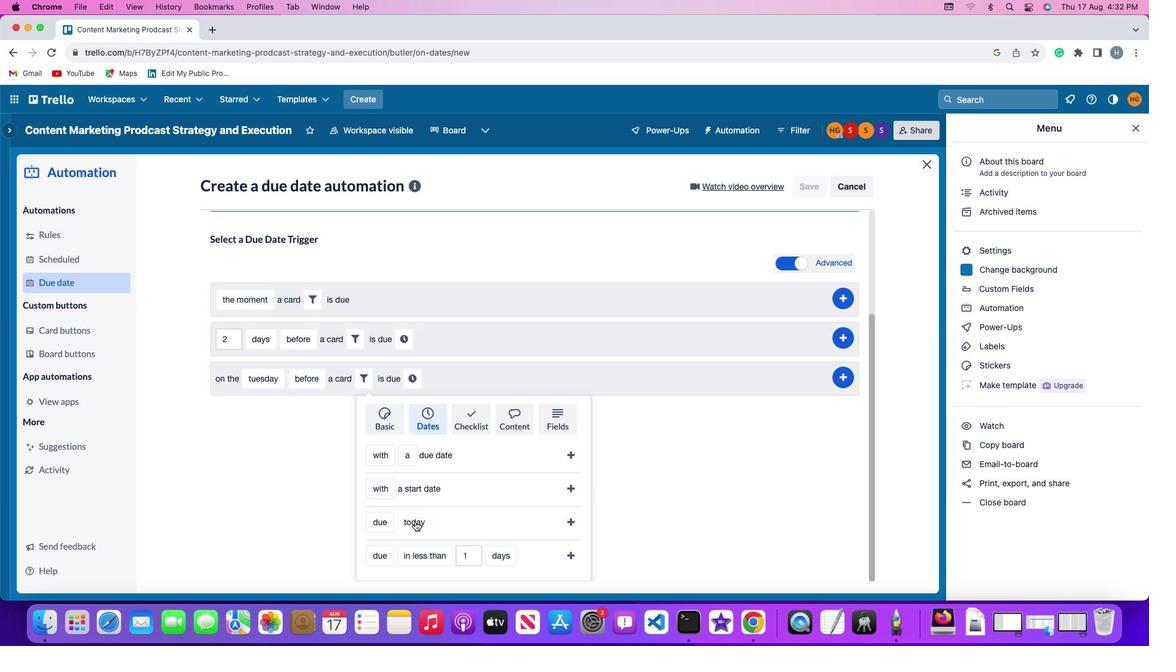 
Action: Mouse moved to (435, 428)
Screenshot: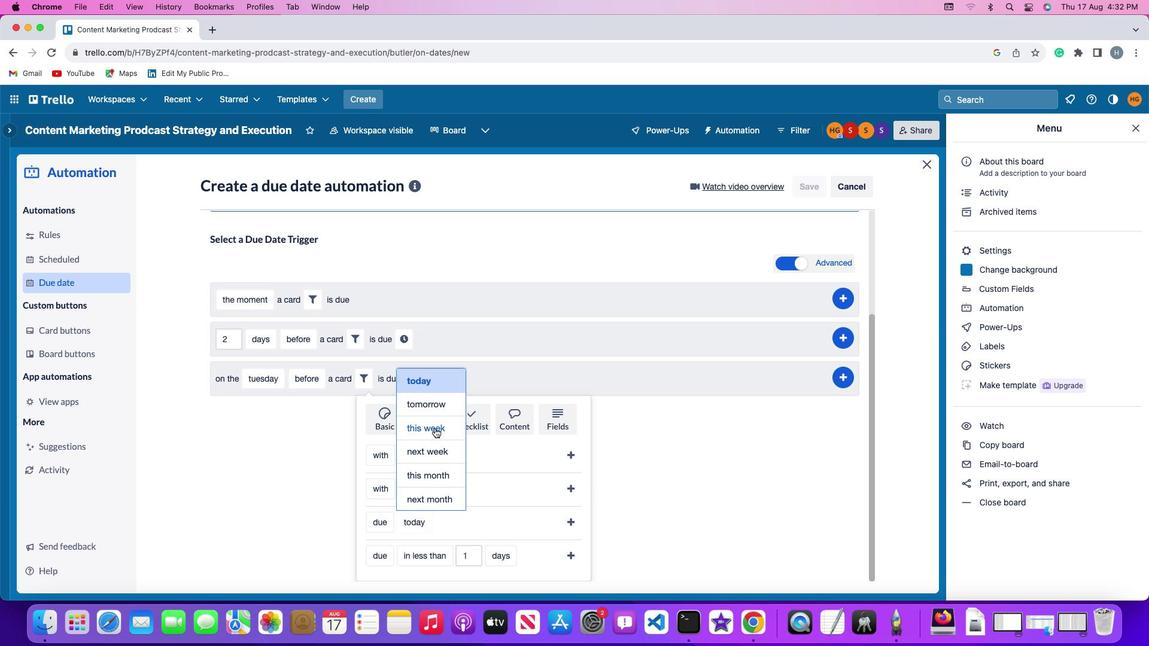 
Action: Mouse pressed left at (435, 428)
Screenshot: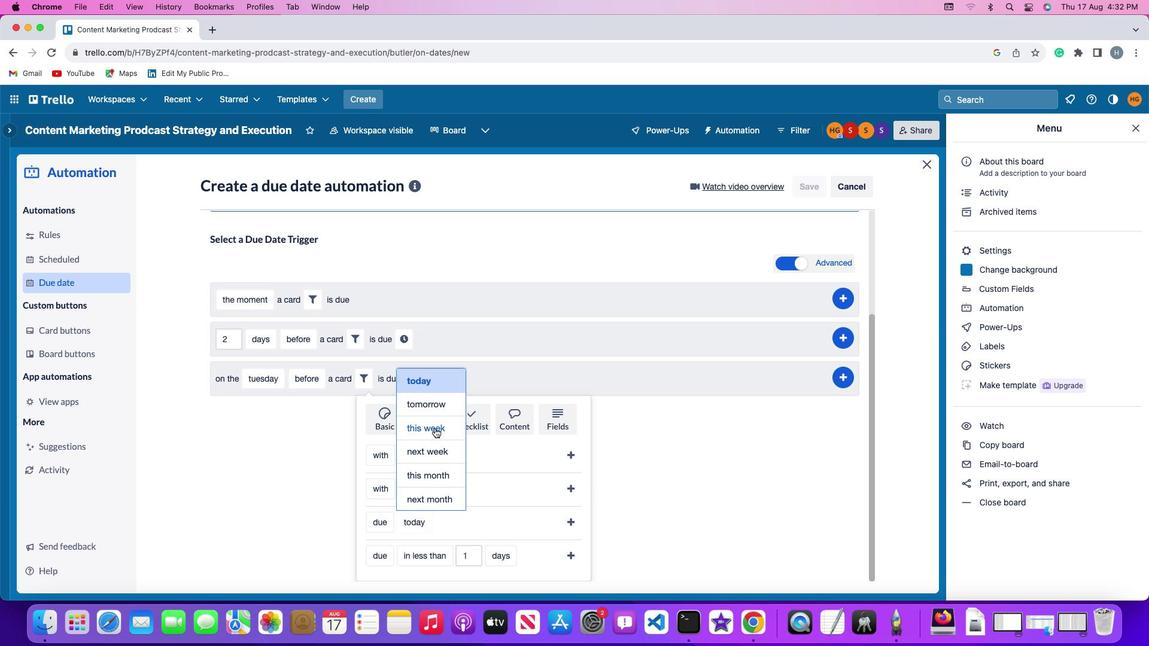 
Action: Mouse moved to (569, 520)
Screenshot: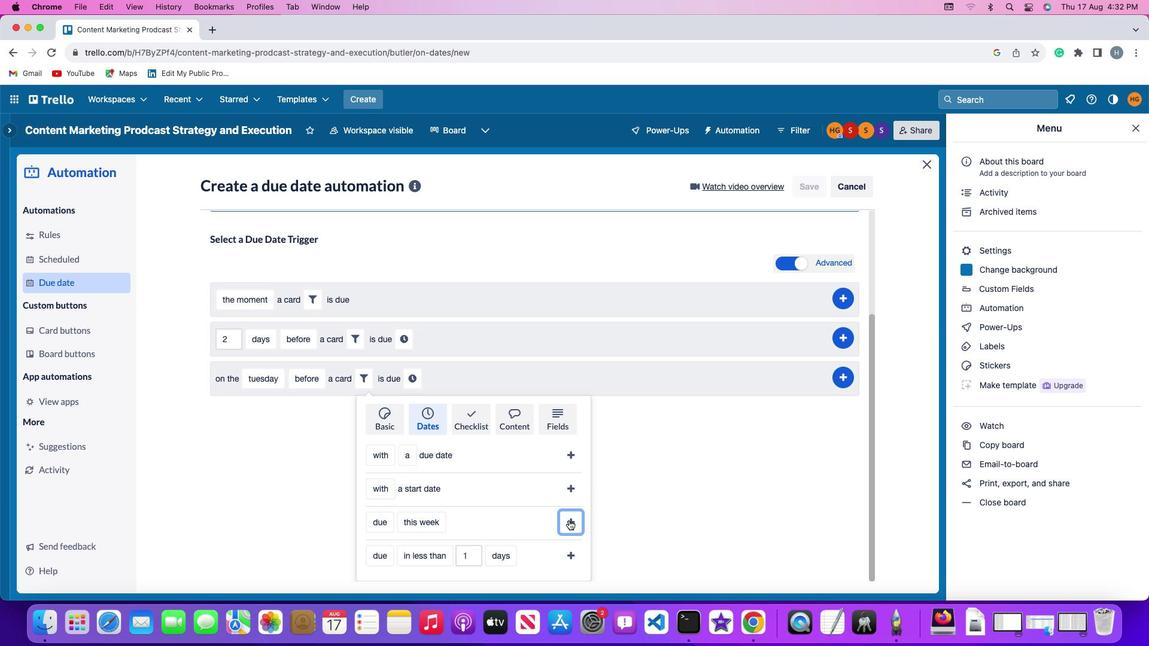 
Action: Mouse pressed left at (569, 520)
Screenshot: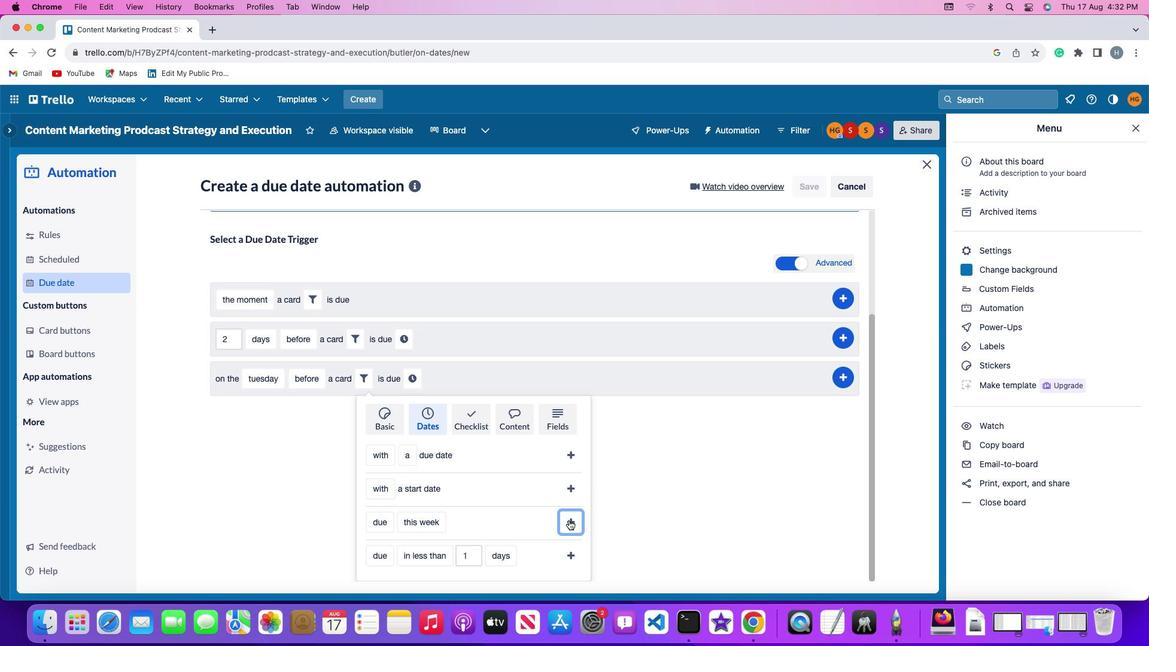 
Action: Mouse moved to (496, 517)
Screenshot: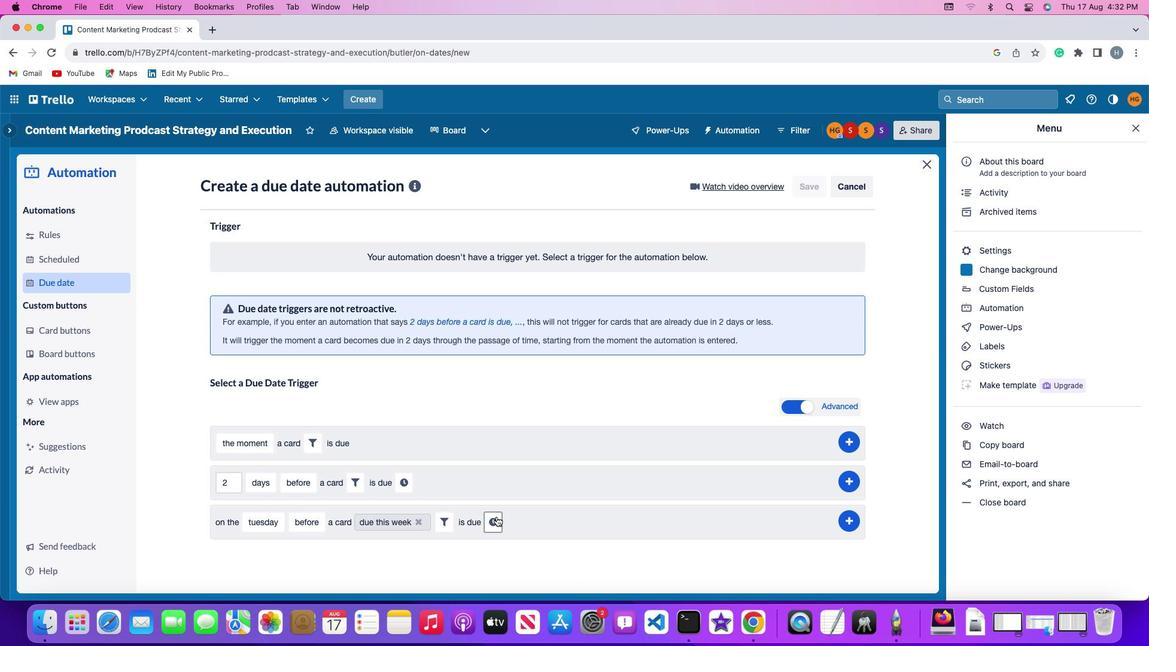 
Action: Mouse pressed left at (496, 517)
Screenshot: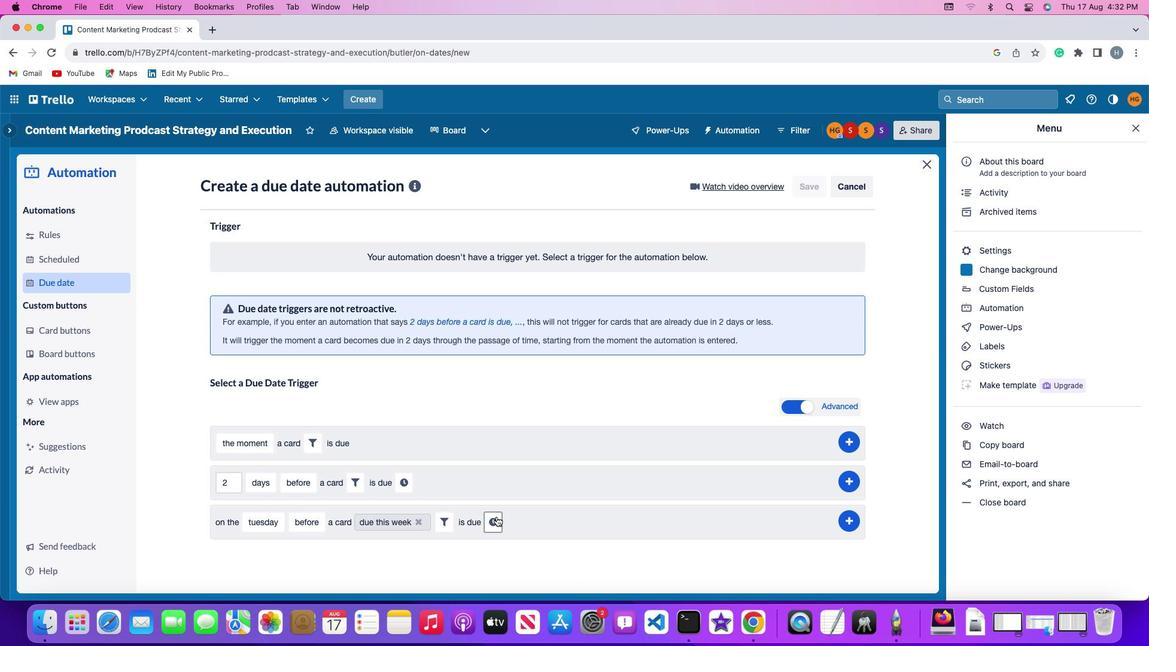 
Action: Mouse moved to (522, 524)
Screenshot: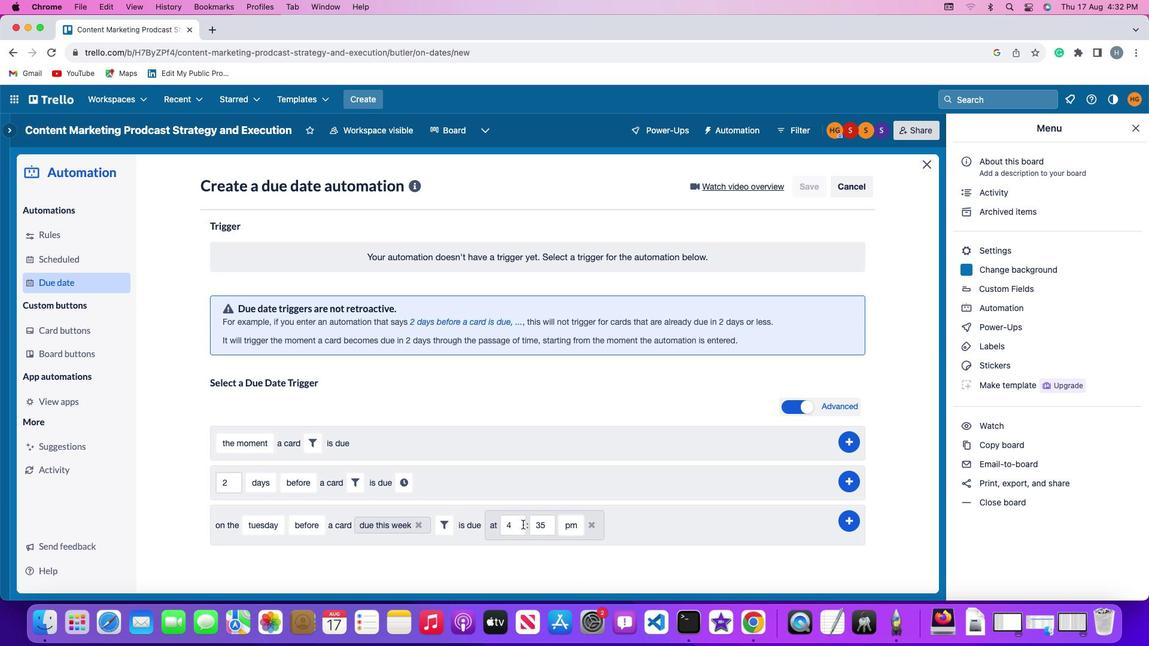 
Action: Mouse pressed left at (522, 524)
Screenshot: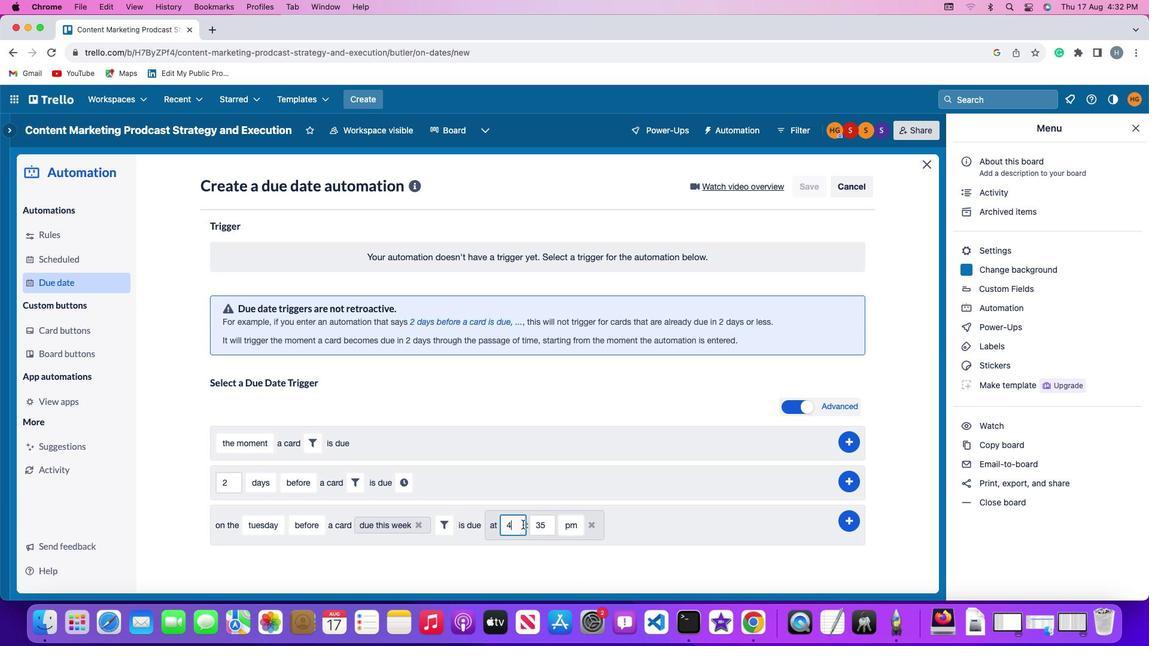 
Action: Key pressed Key.backspace'1''1'
Screenshot: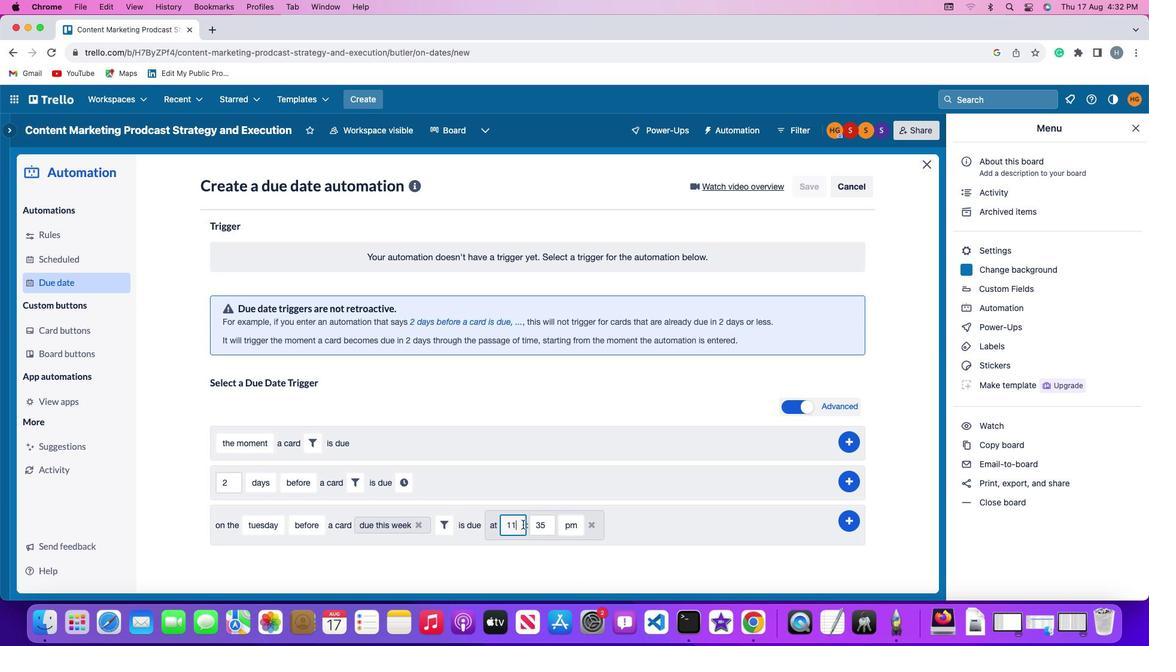 
Action: Mouse moved to (550, 524)
Screenshot: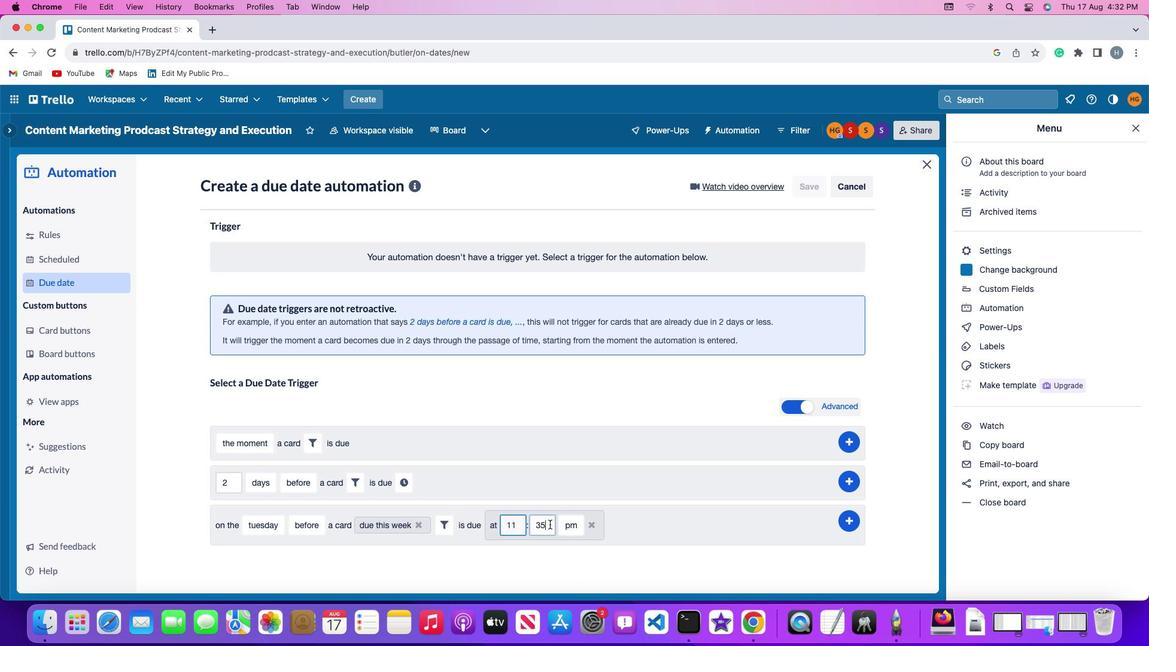 
Action: Mouse pressed left at (550, 524)
Screenshot: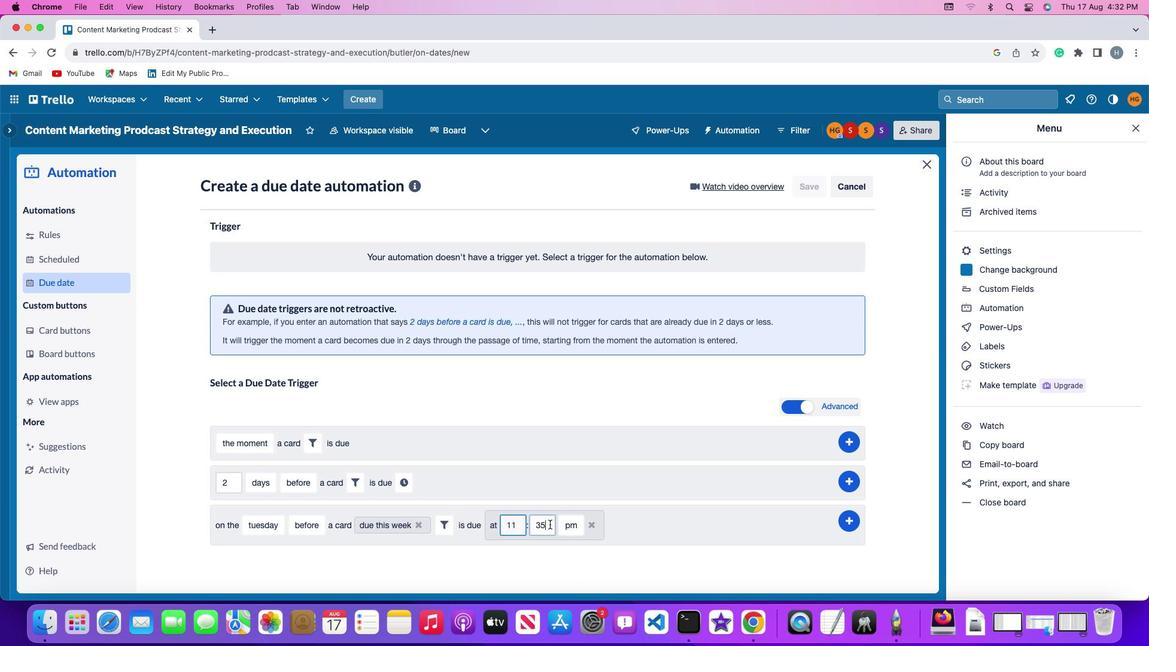 
Action: Key pressed Key.backspaceKey.backspace
Screenshot: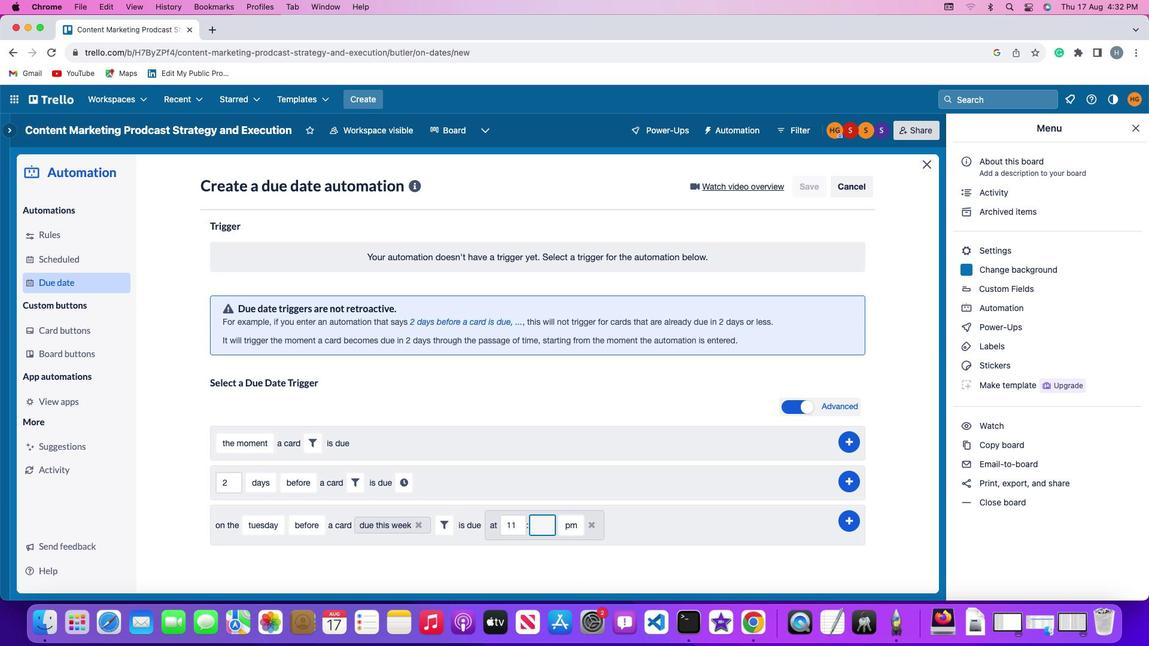 
Action: Mouse moved to (549, 524)
Screenshot: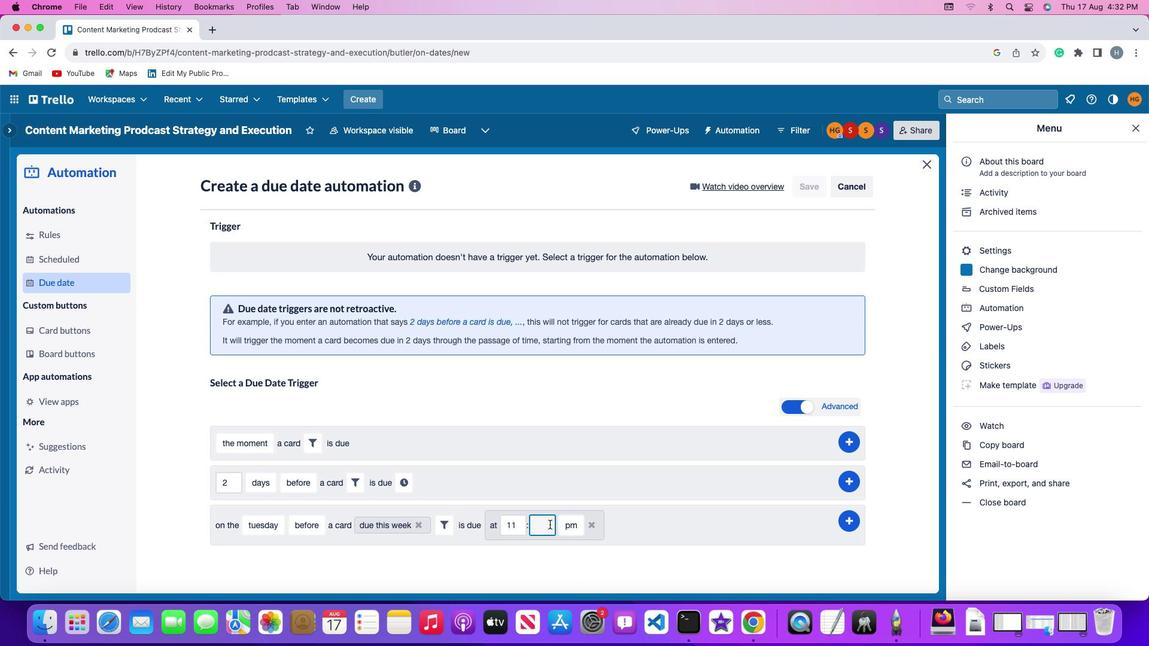 
Action: Key pressed '0''0'
Screenshot: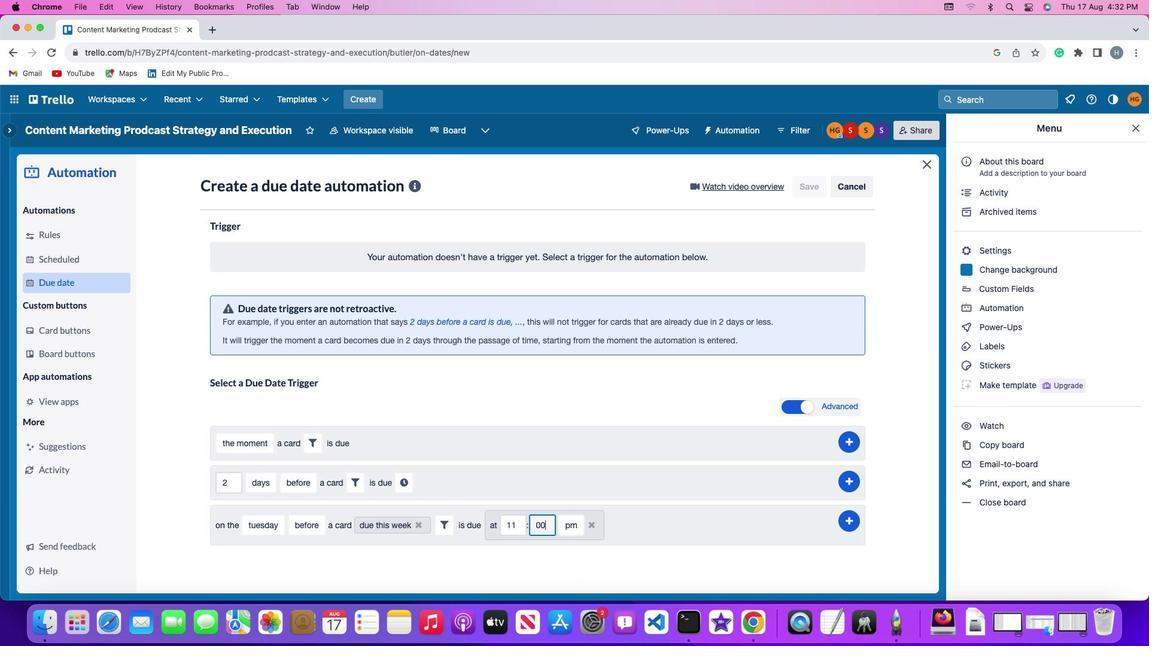 
Action: Mouse moved to (576, 524)
Screenshot: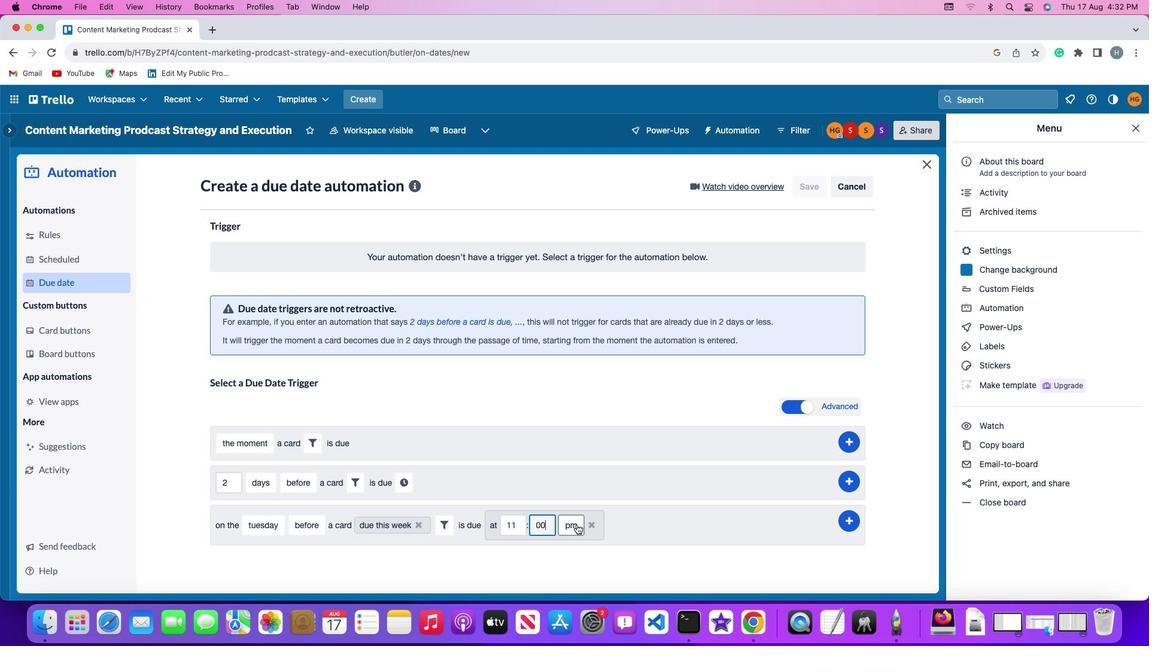 
Action: Mouse pressed left at (576, 524)
Screenshot: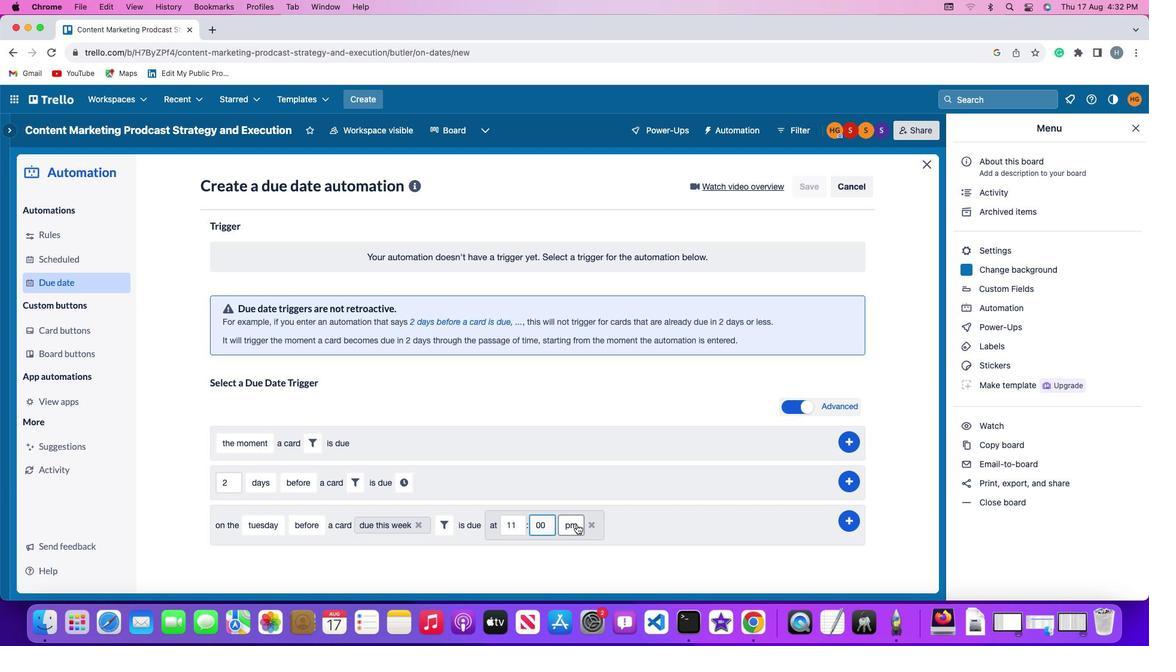 
Action: Mouse moved to (578, 548)
Screenshot: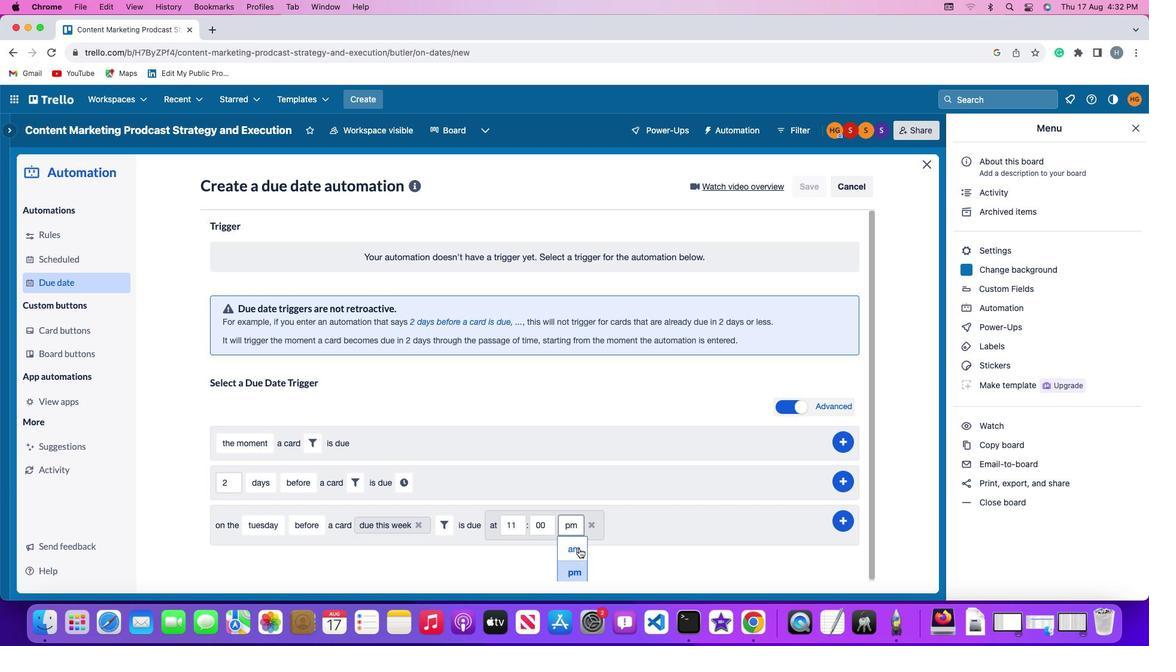 
Action: Mouse pressed left at (578, 548)
Screenshot: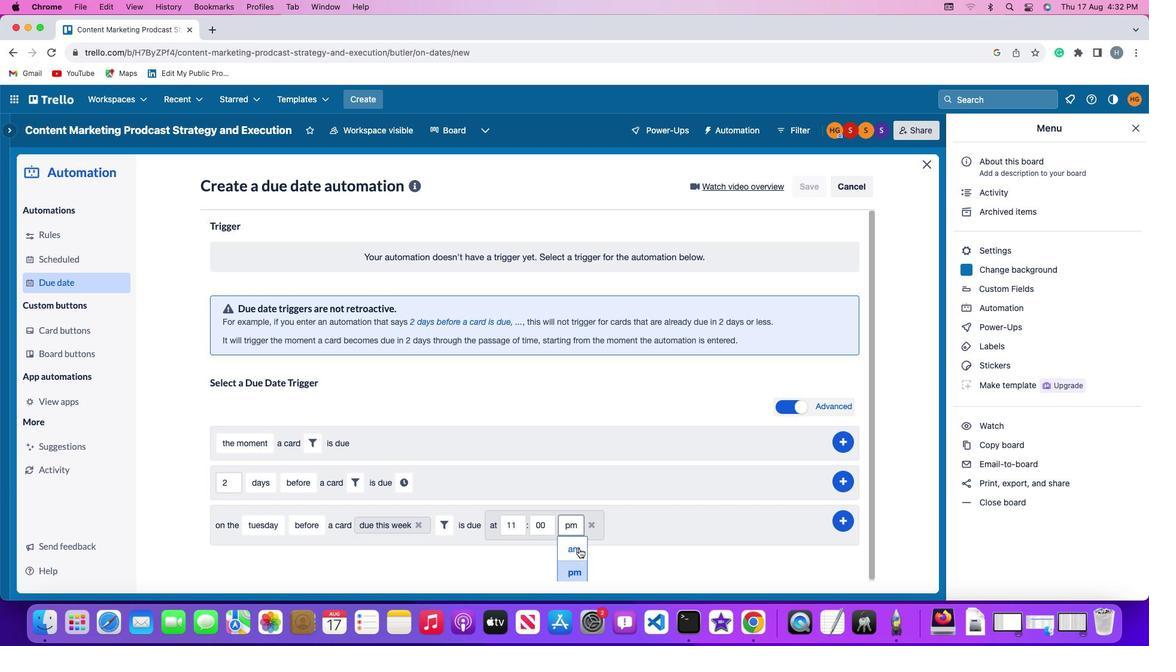 
Action: Mouse moved to (847, 518)
Screenshot: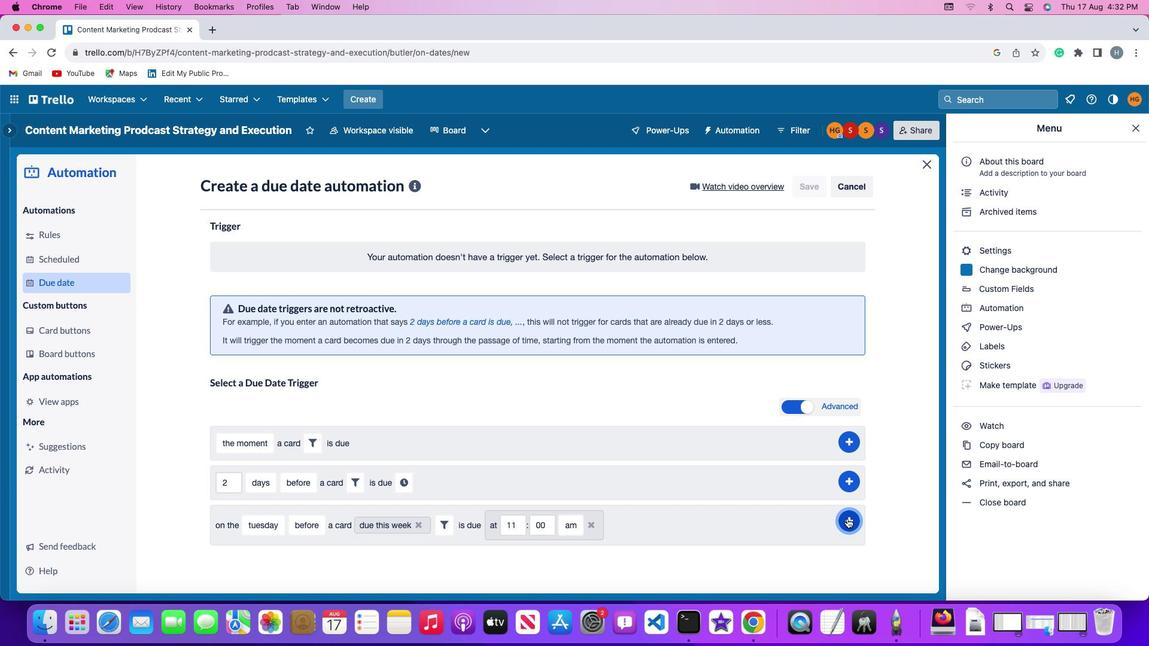 
Action: Mouse pressed left at (847, 518)
Screenshot: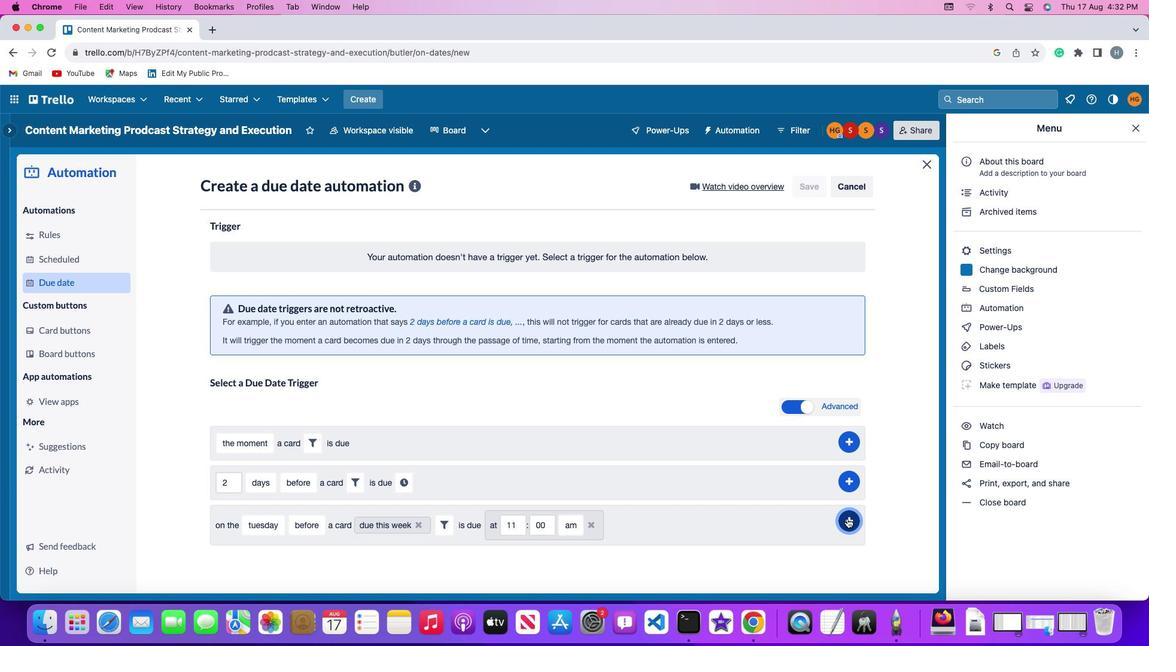 
Action: Mouse moved to (885, 442)
Screenshot: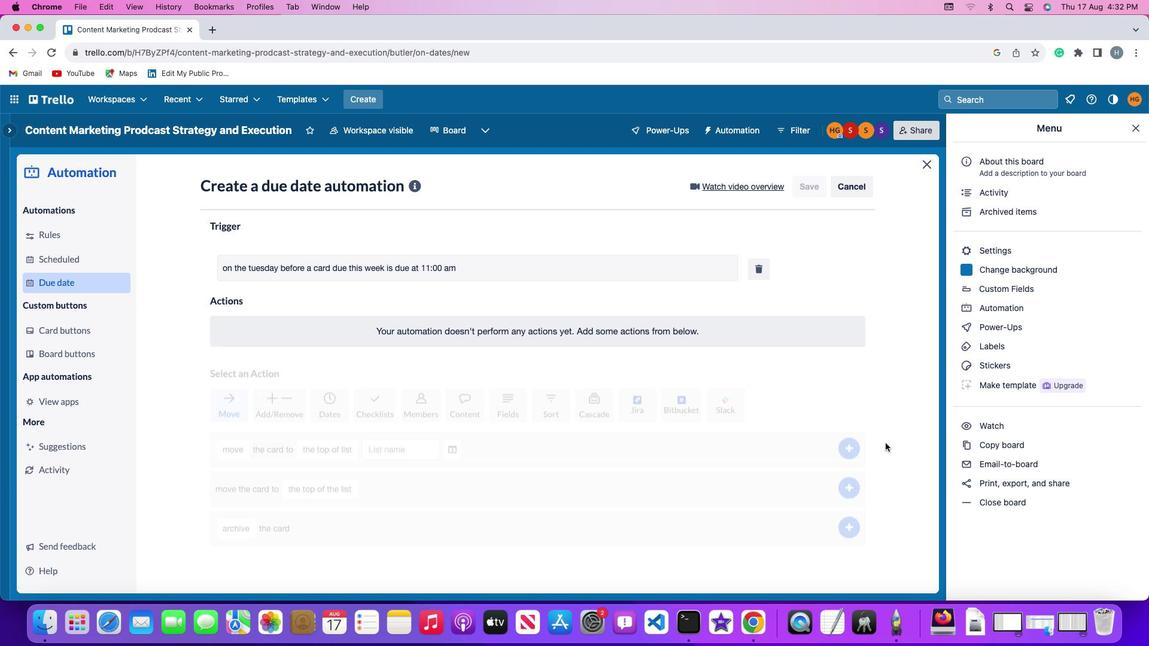 
